 Task: Find connections with filter location Abomey-Calavi with filter topic #Hiringandpromotionwith filter profile language Potuguese with filter current company Pharmaguideline with filter school All Saints' College, Thiruvananthapuram with filter industry Beverage Manufacturing with filter service category AnimationArchitecture with filter keywords title Vice President of Operations
Action: Mouse moved to (722, 151)
Screenshot: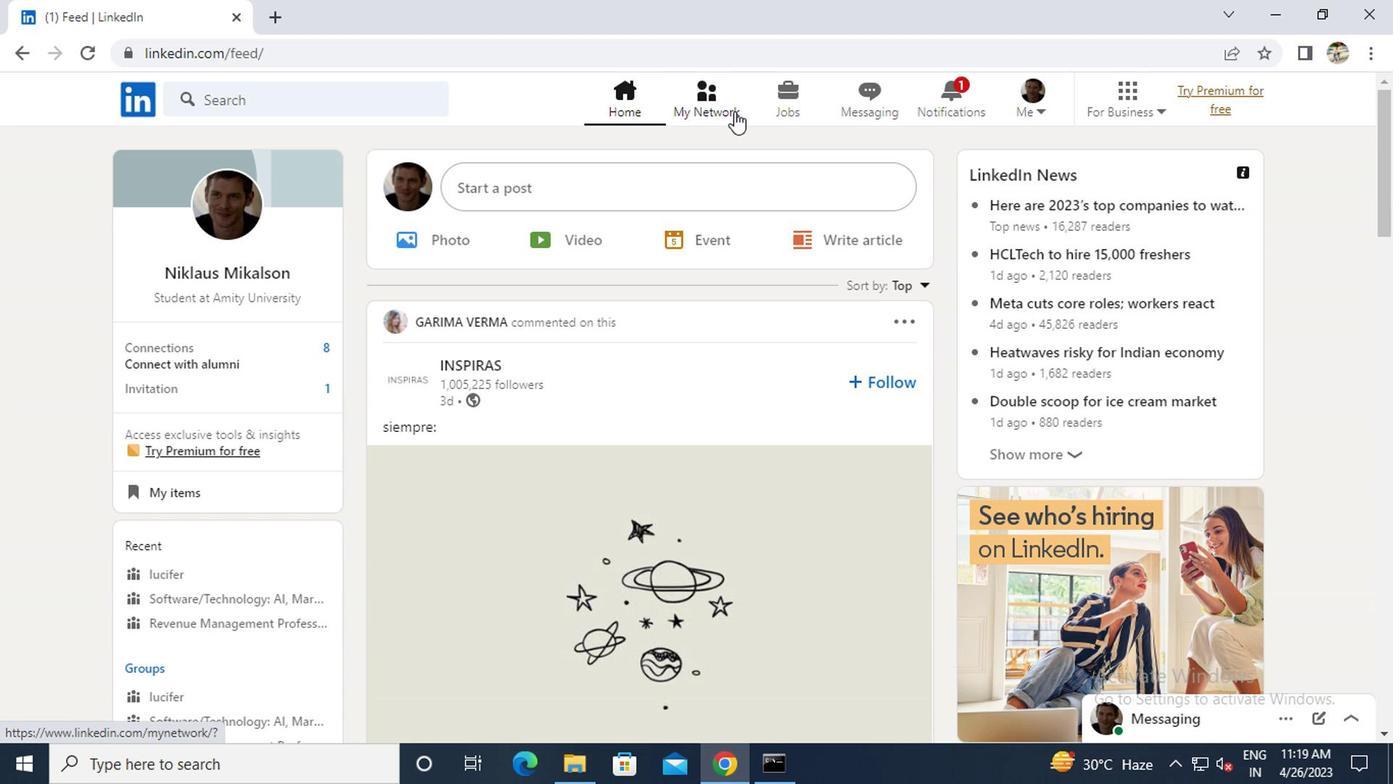 
Action: Mouse pressed left at (722, 151)
Screenshot: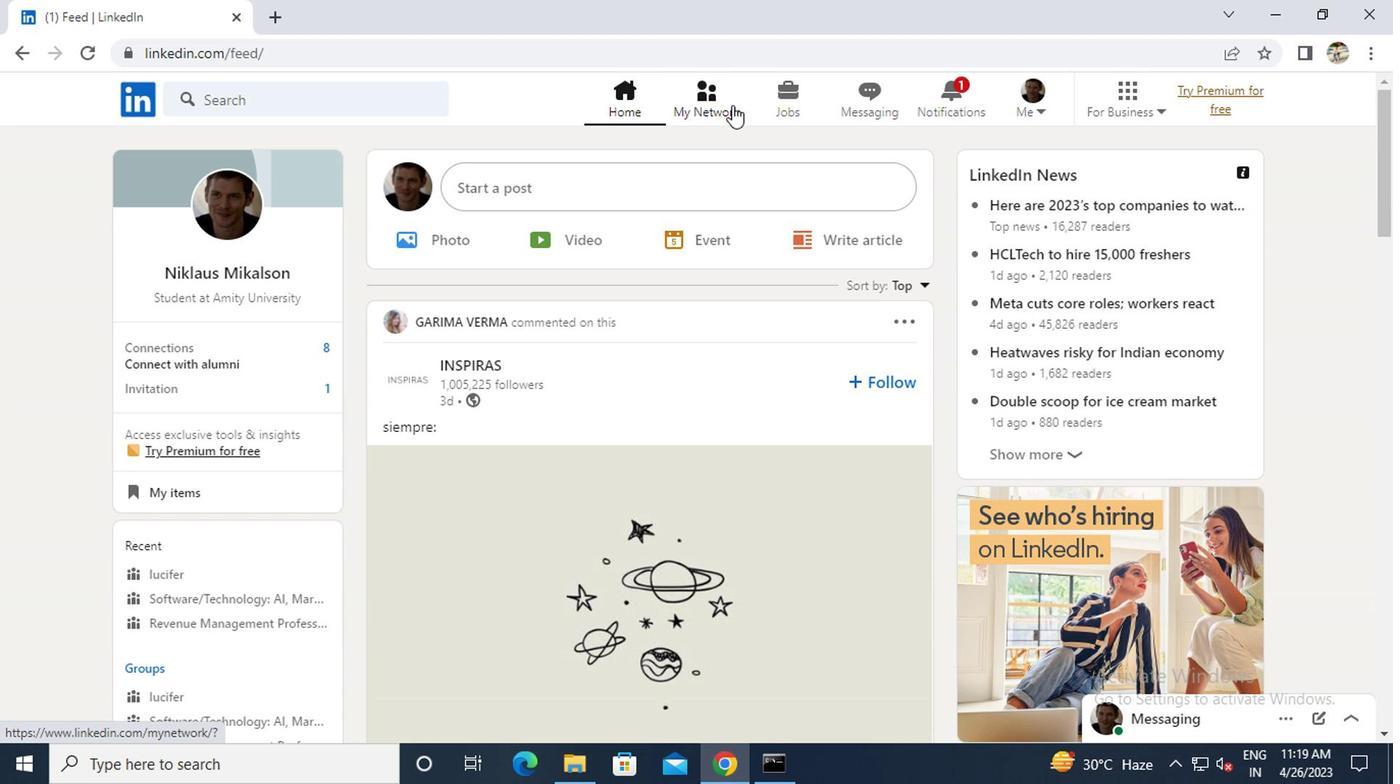 
Action: Mouse moved to (222, 250)
Screenshot: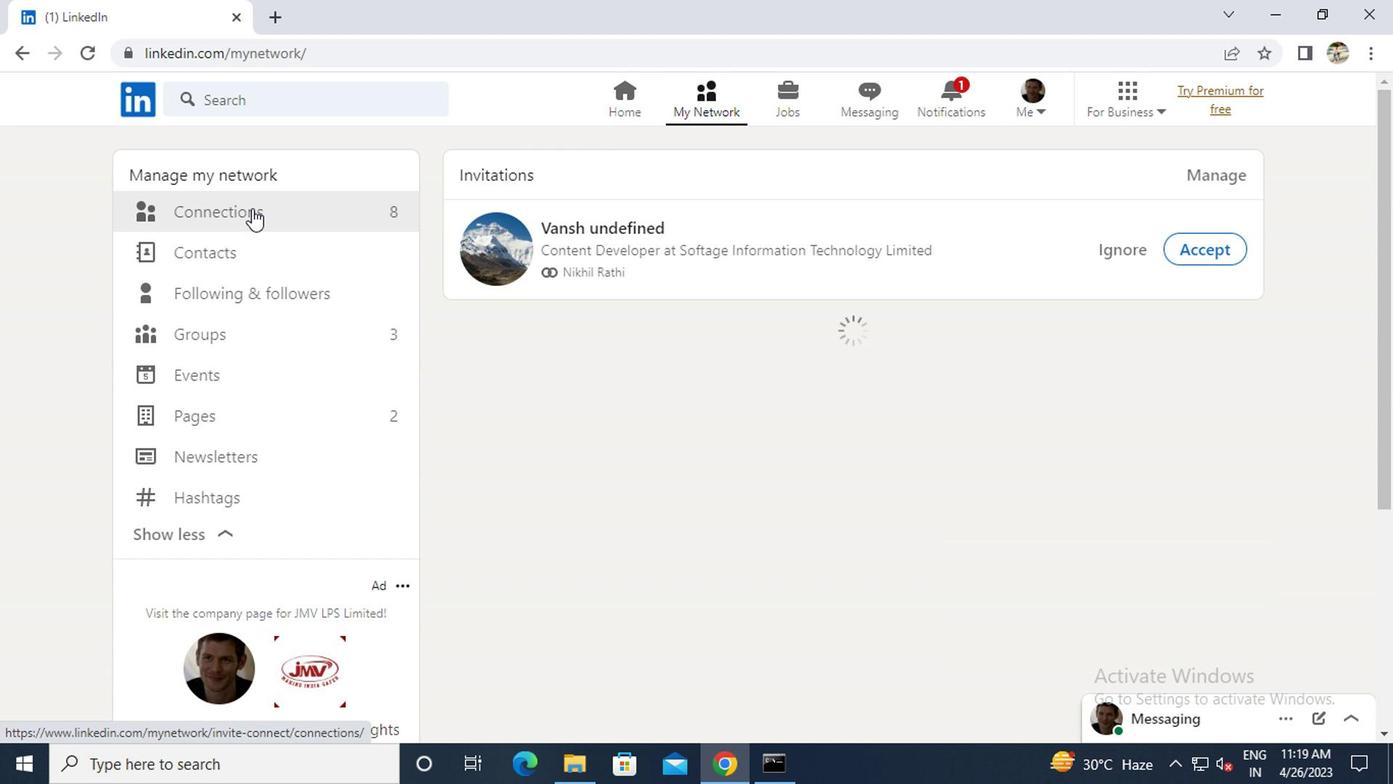 
Action: Mouse pressed left at (222, 250)
Screenshot: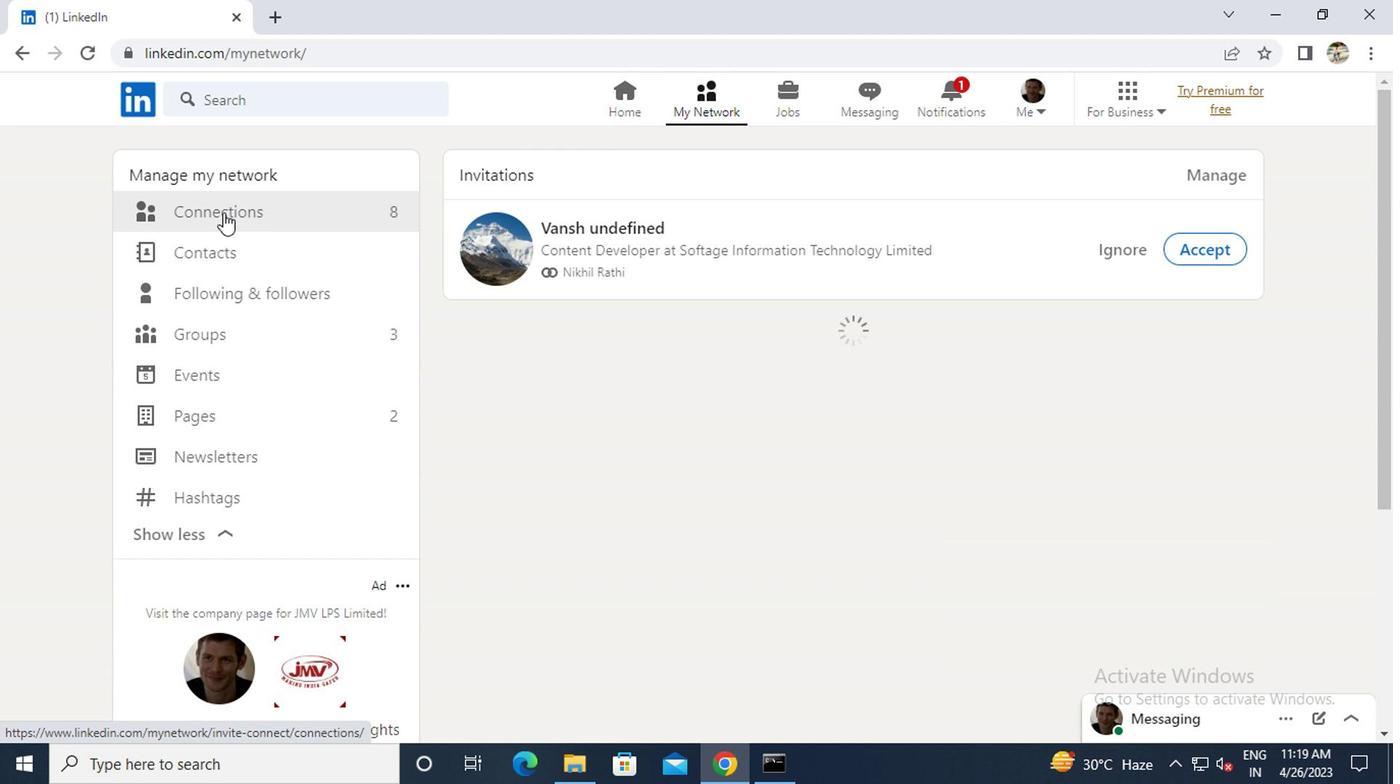 
Action: Mouse moved to (876, 252)
Screenshot: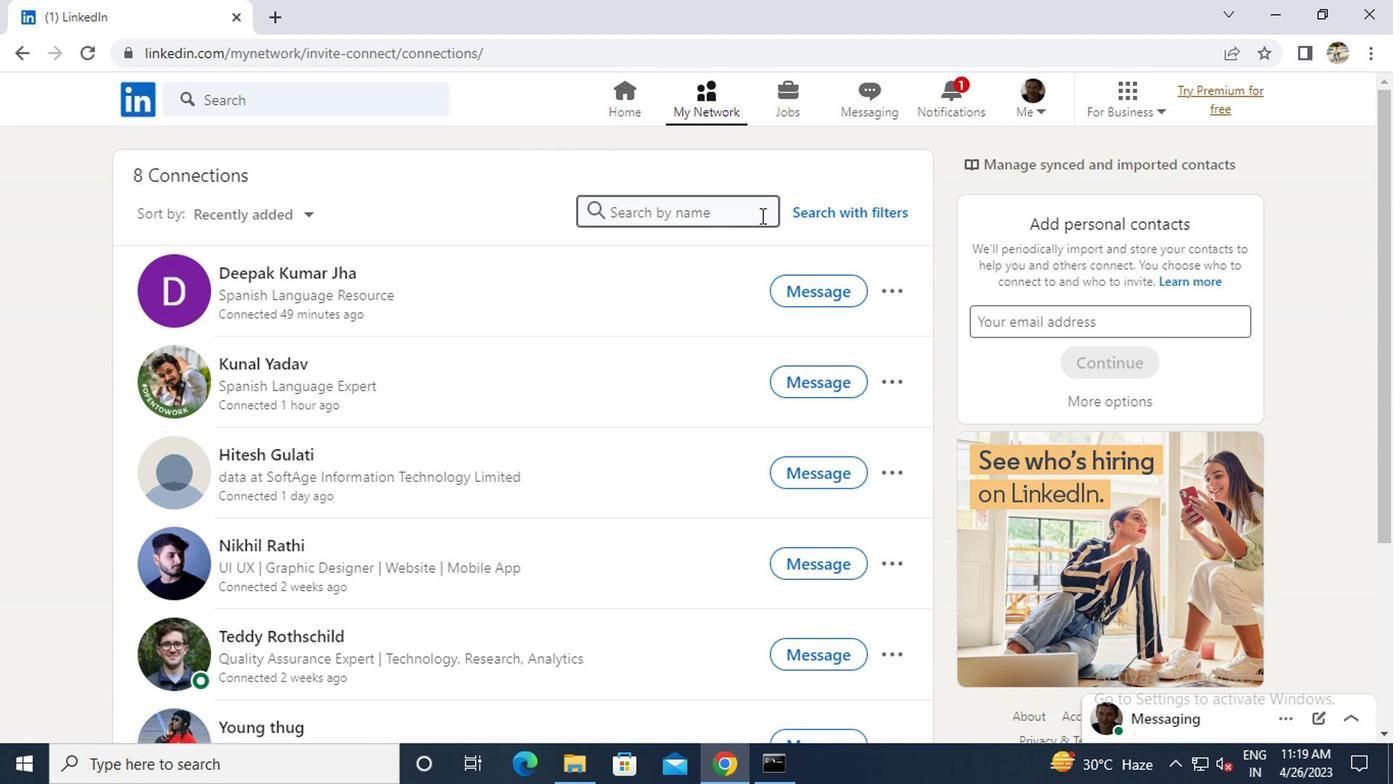 
Action: Mouse pressed left at (876, 252)
Screenshot: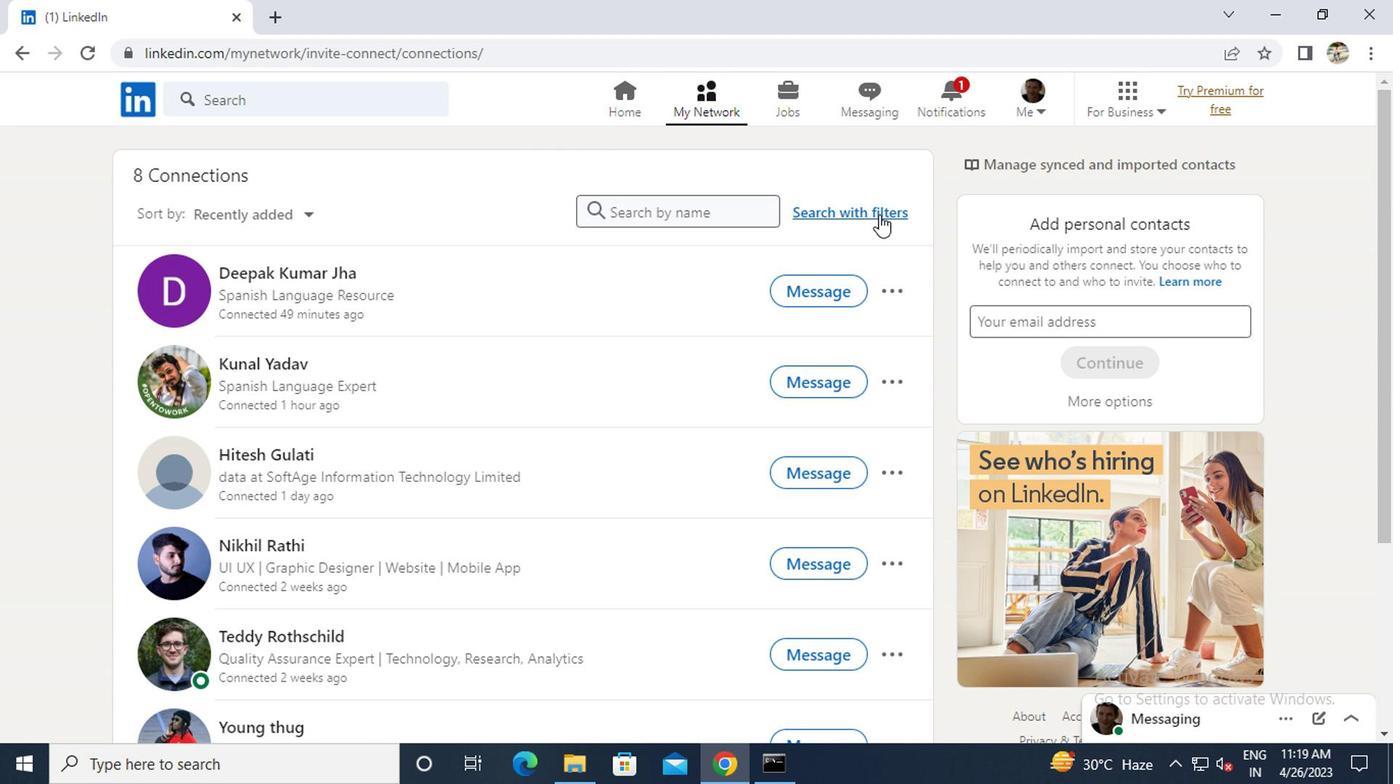 
Action: Mouse moved to (681, 194)
Screenshot: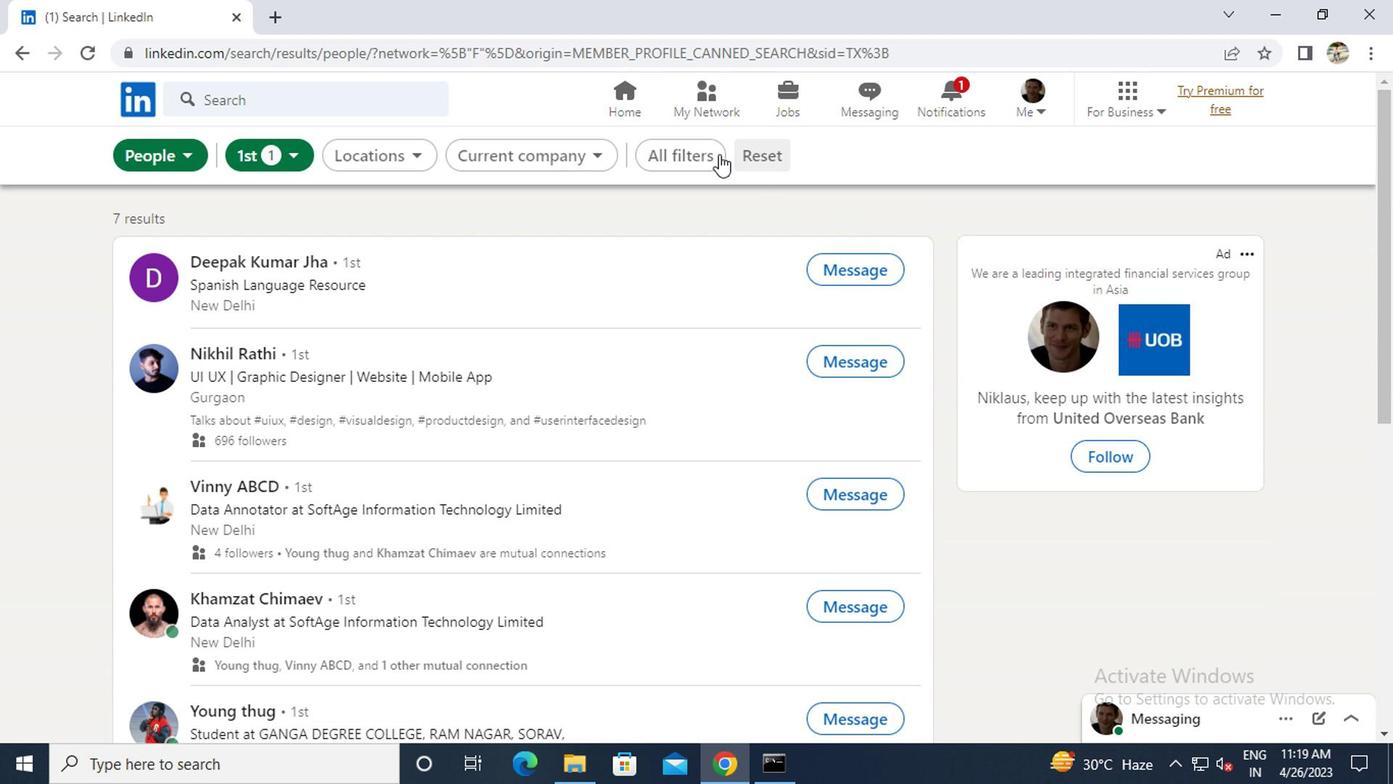 
Action: Mouse pressed left at (681, 194)
Screenshot: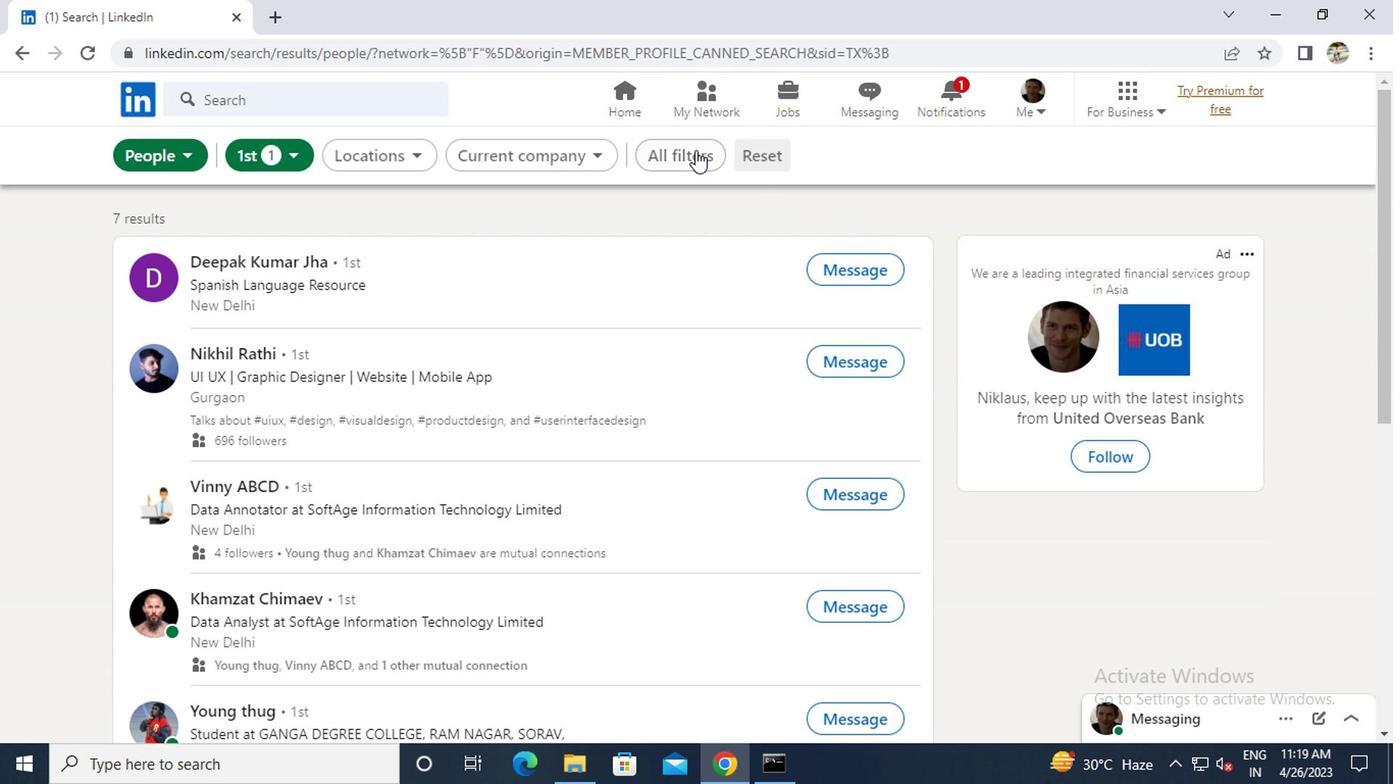 
Action: Mouse moved to (924, 447)
Screenshot: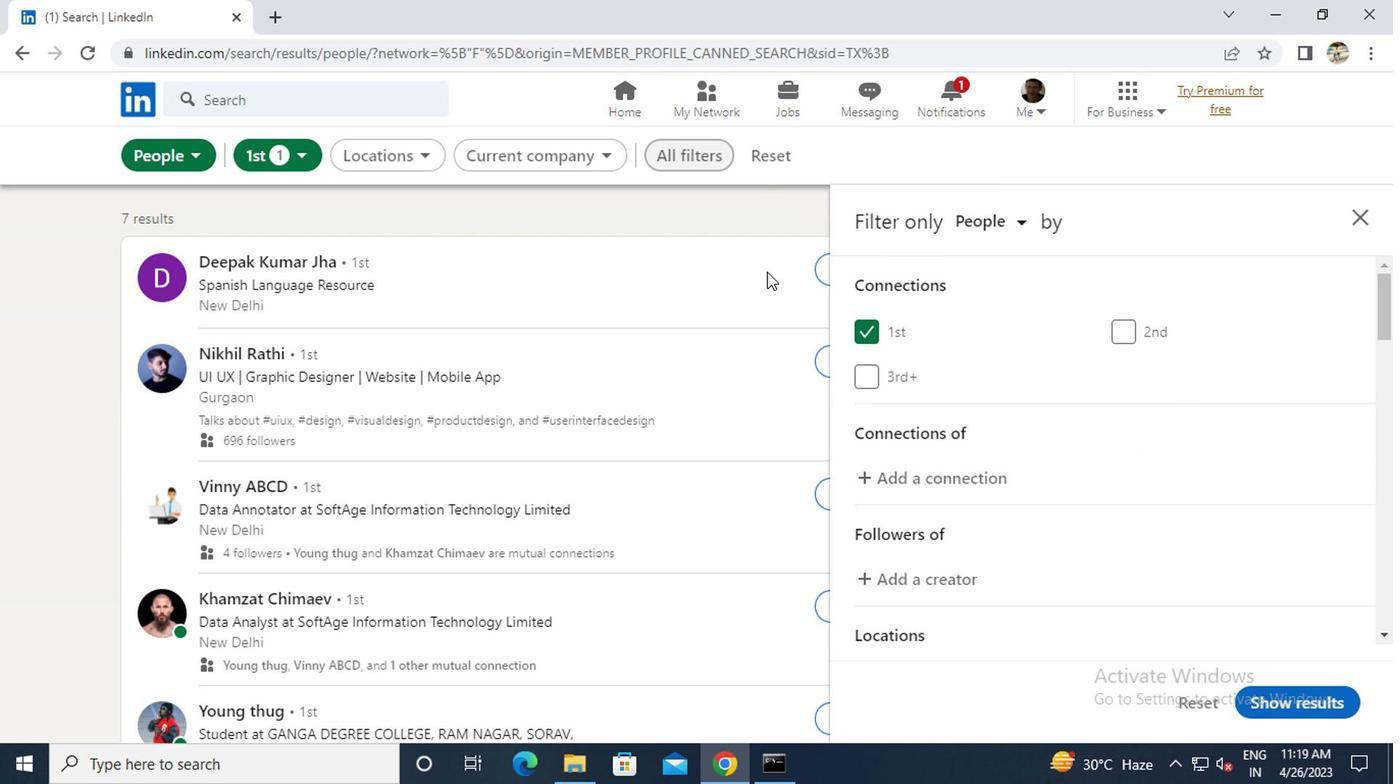 
Action: Mouse scrolled (924, 446) with delta (0, 0)
Screenshot: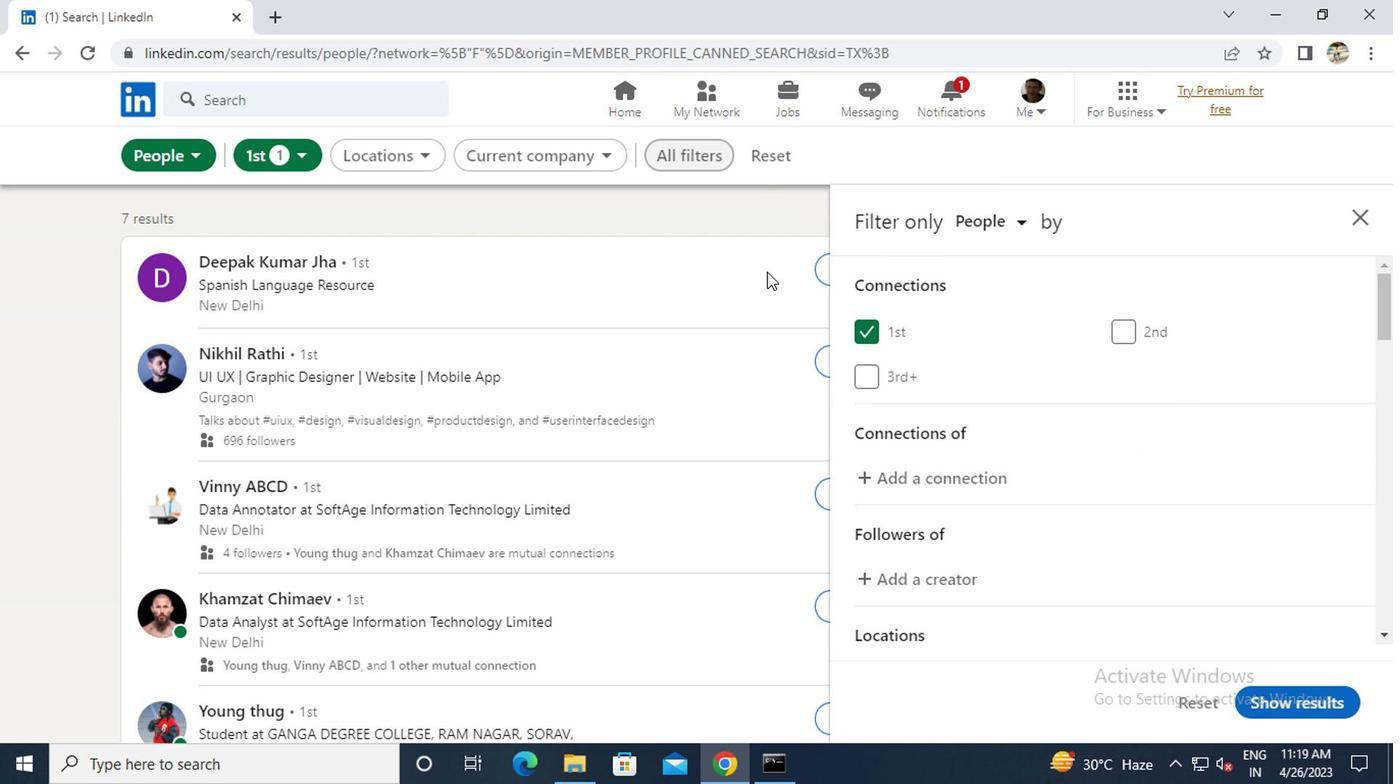
Action: Mouse scrolled (924, 446) with delta (0, 0)
Screenshot: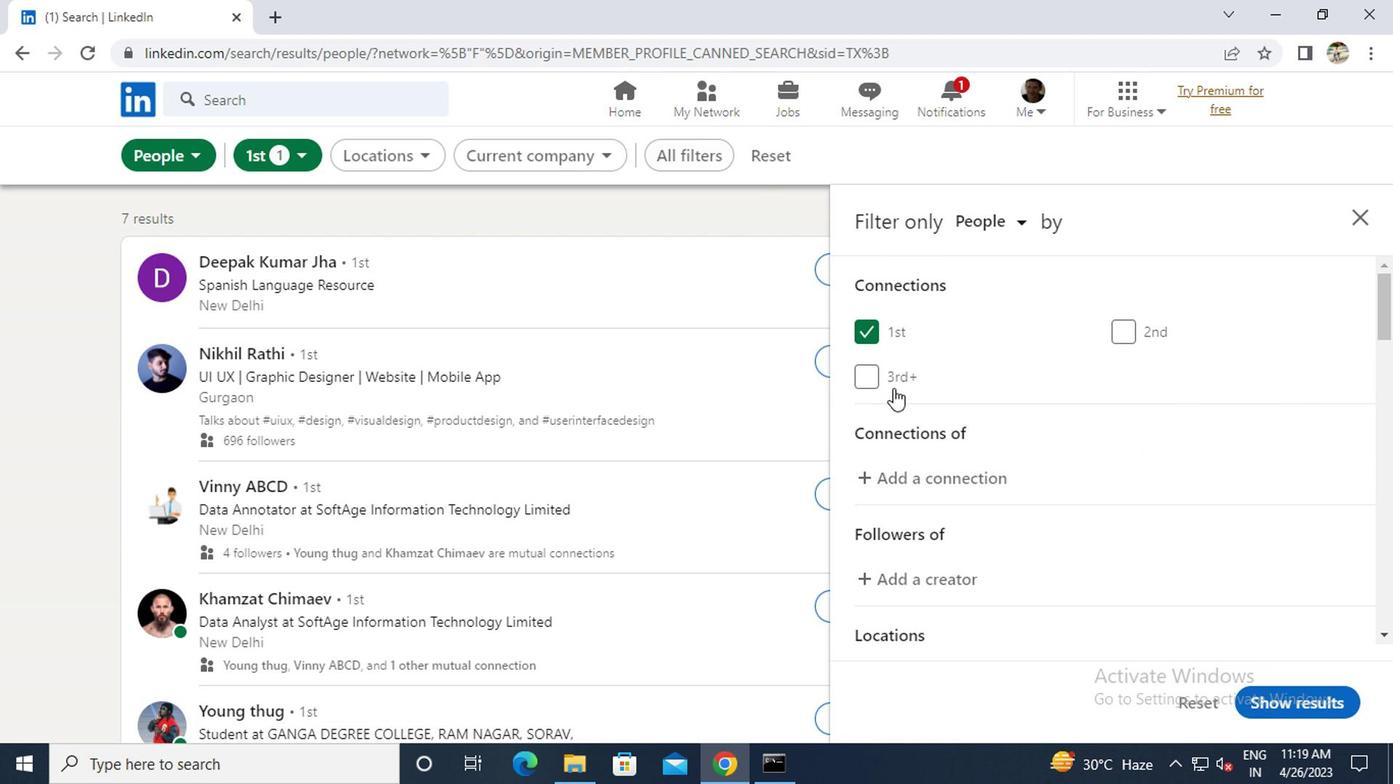 
Action: Mouse moved to (1138, 564)
Screenshot: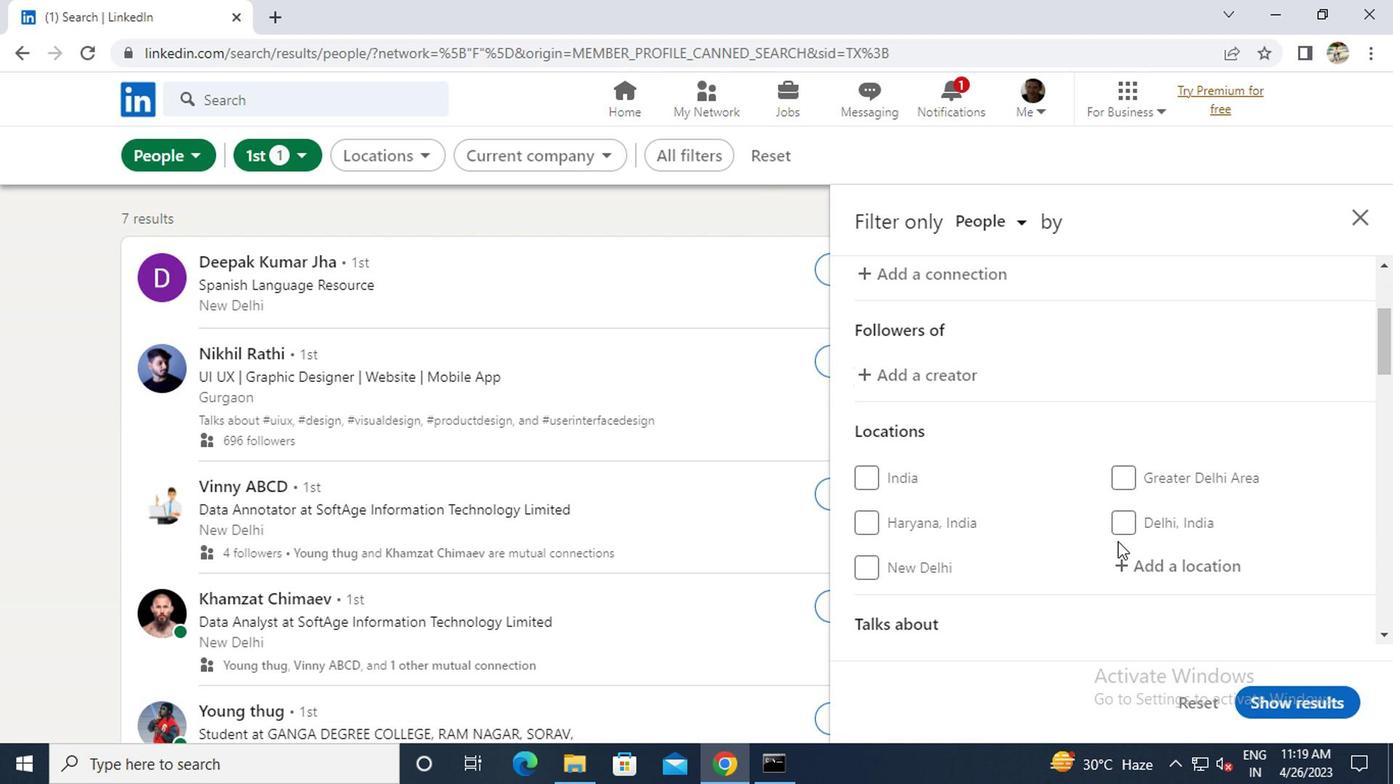 
Action: Mouse pressed left at (1138, 564)
Screenshot: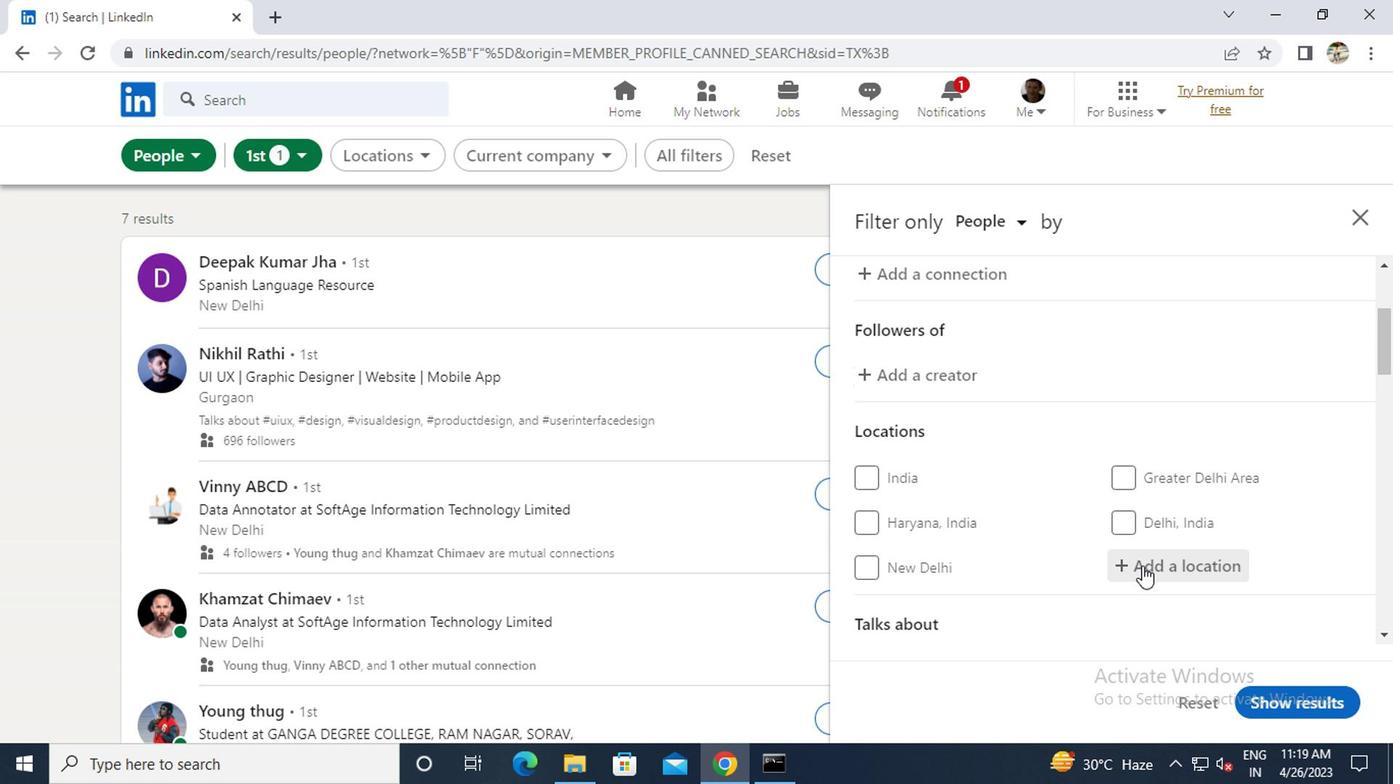 
Action: Key pressed <Key.caps_lock>a<Key.caps_lock>bomey-calavi
Screenshot: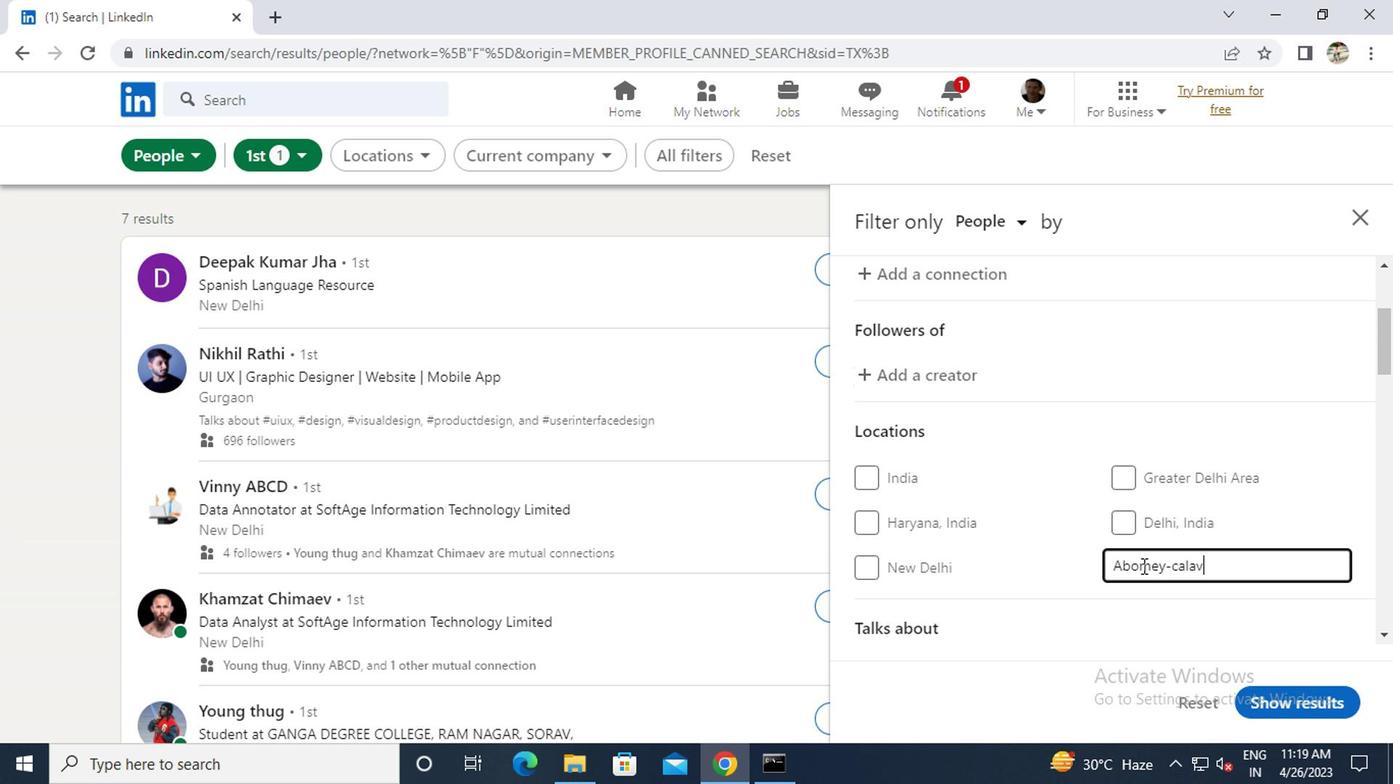 
Action: Mouse scrolled (1138, 563) with delta (0, 0)
Screenshot: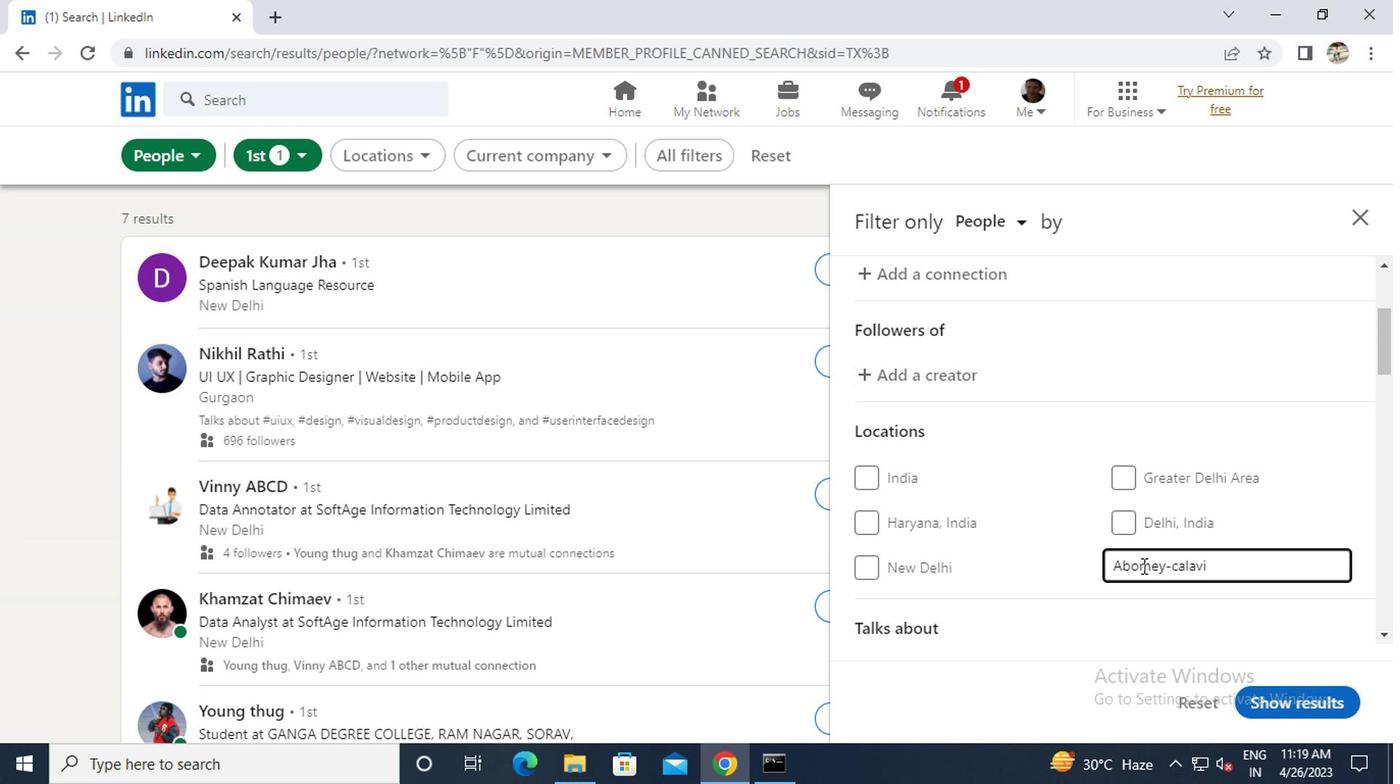 
Action: Mouse scrolled (1138, 563) with delta (0, 0)
Screenshot: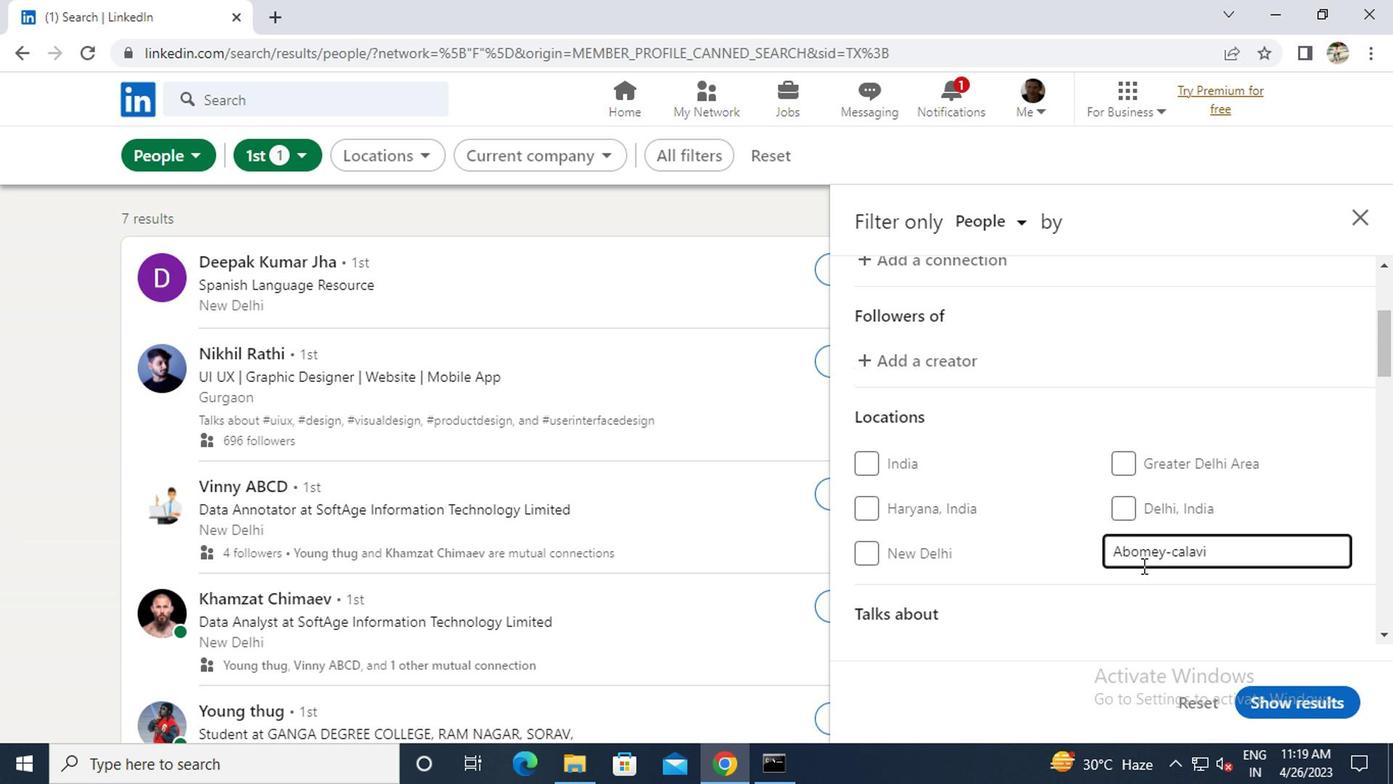 
Action: Mouse pressed left at (1138, 564)
Screenshot: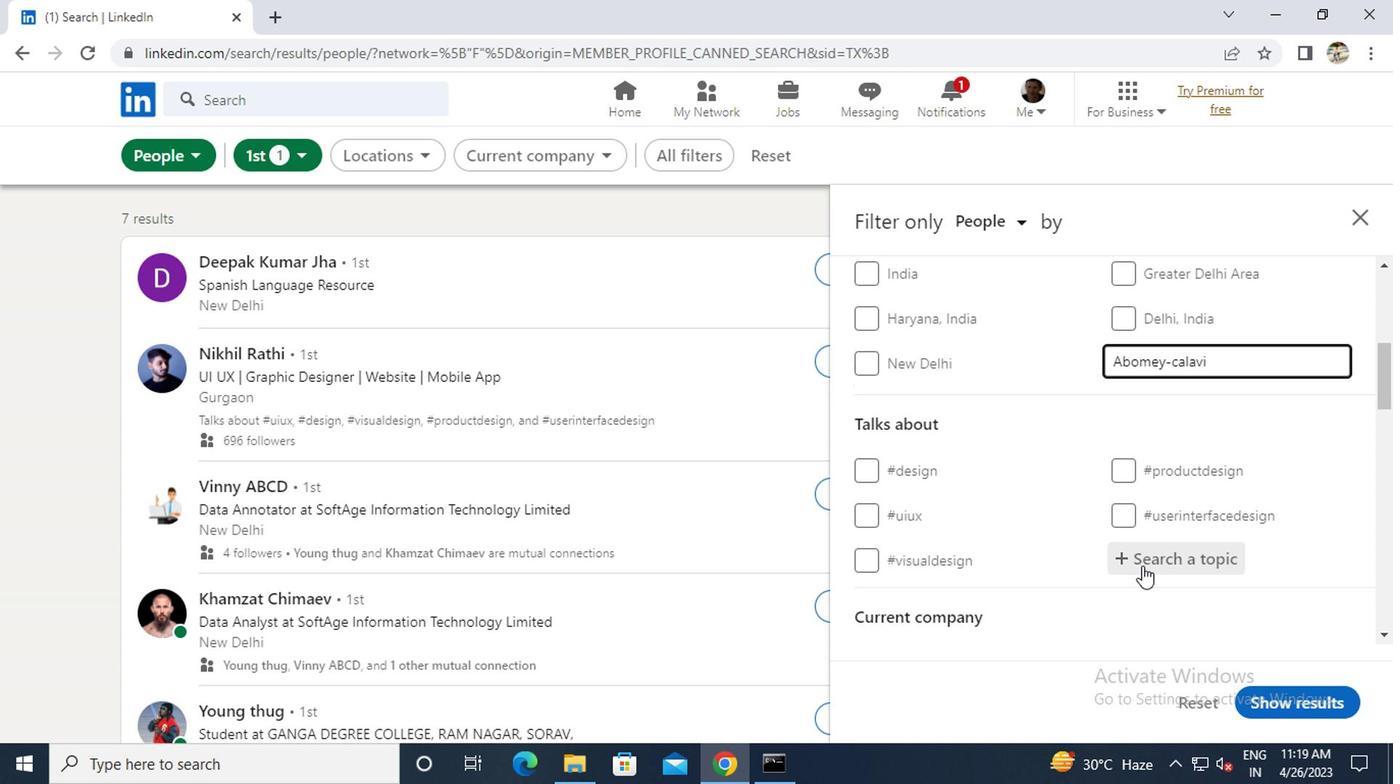 
Action: Key pressed <Key.shift>#<Key.caps_lock>H<Key.caps_lock>IRINGANDPROMOTION
Screenshot: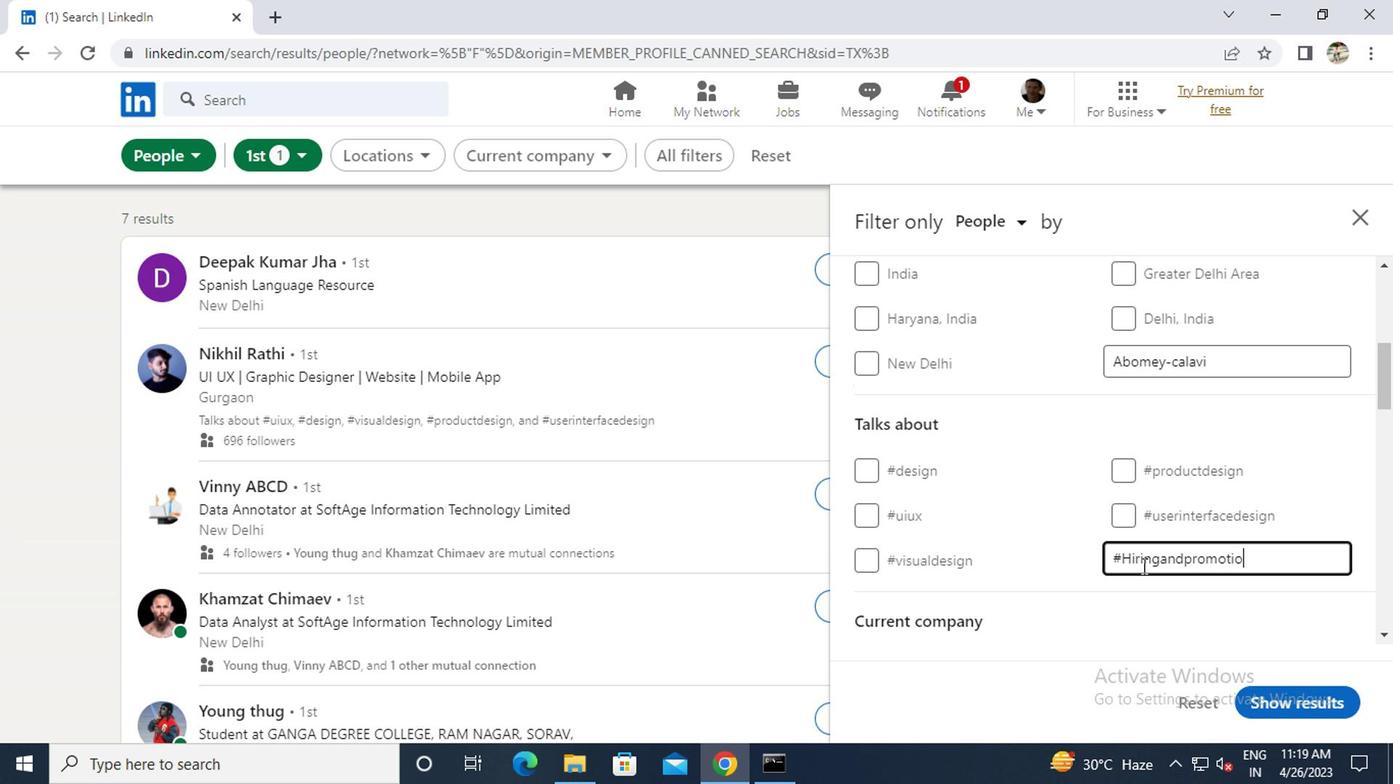 
Action: Mouse scrolled (1138, 563) with delta (0, 0)
Screenshot: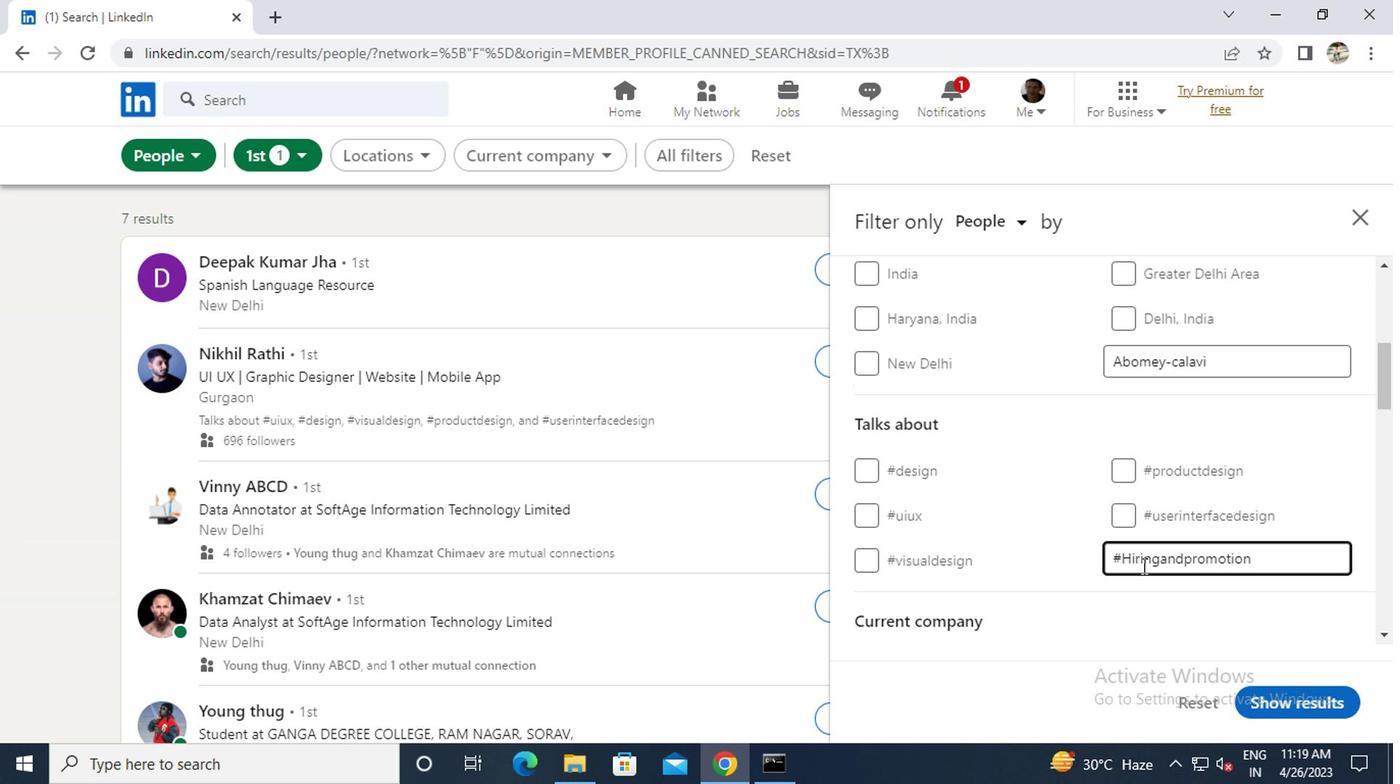 
Action: Mouse scrolled (1138, 563) with delta (0, 0)
Screenshot: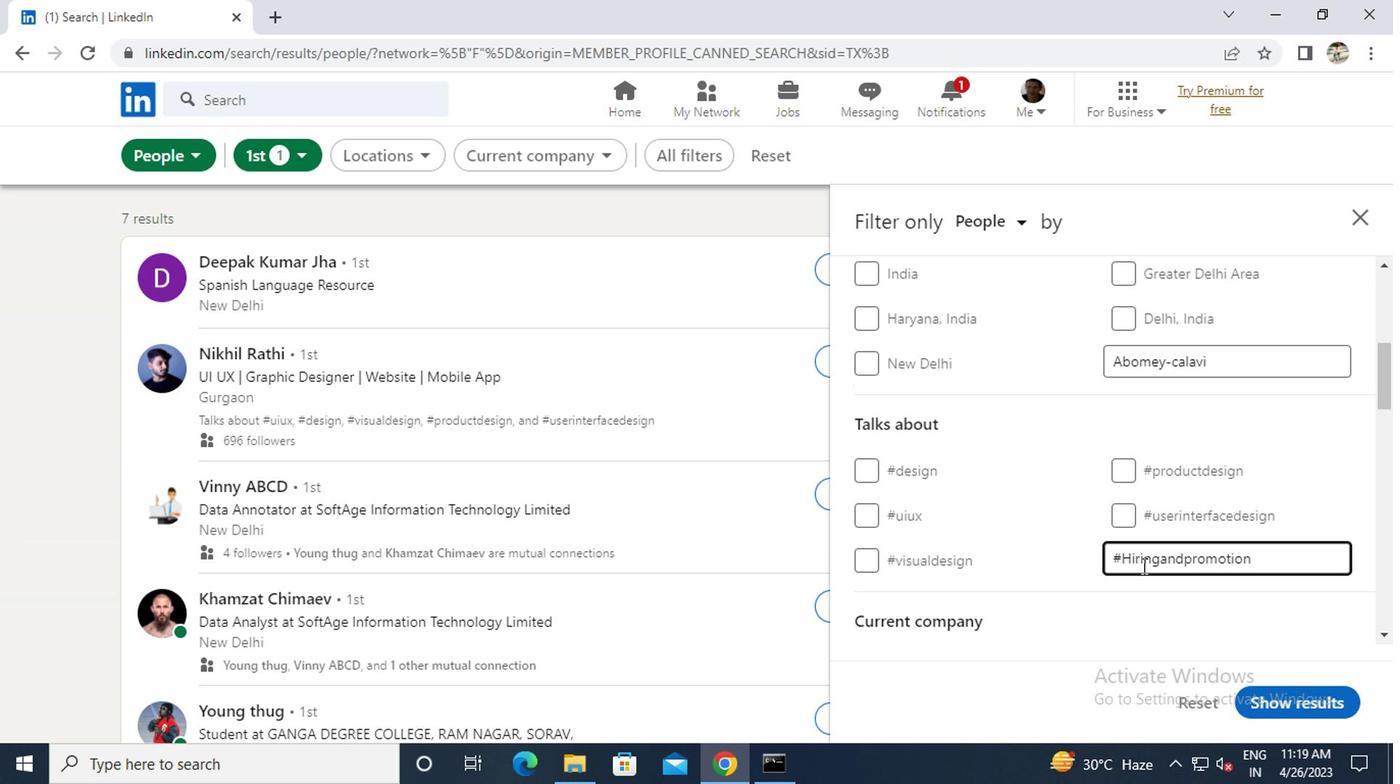 
Action: Mouse moved to (958, 532)
Screenshot: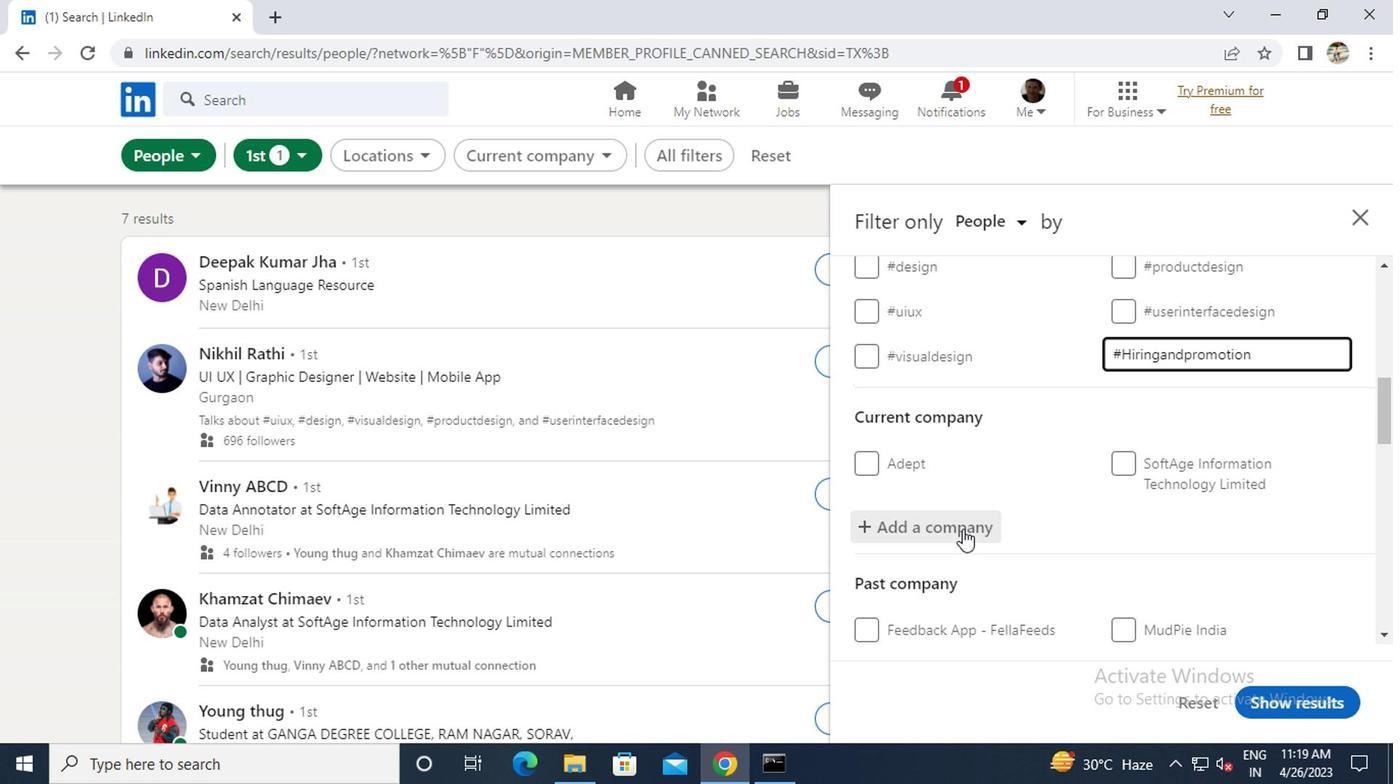 
Action: Mouse pressed left at (958, 532)
Screenshot: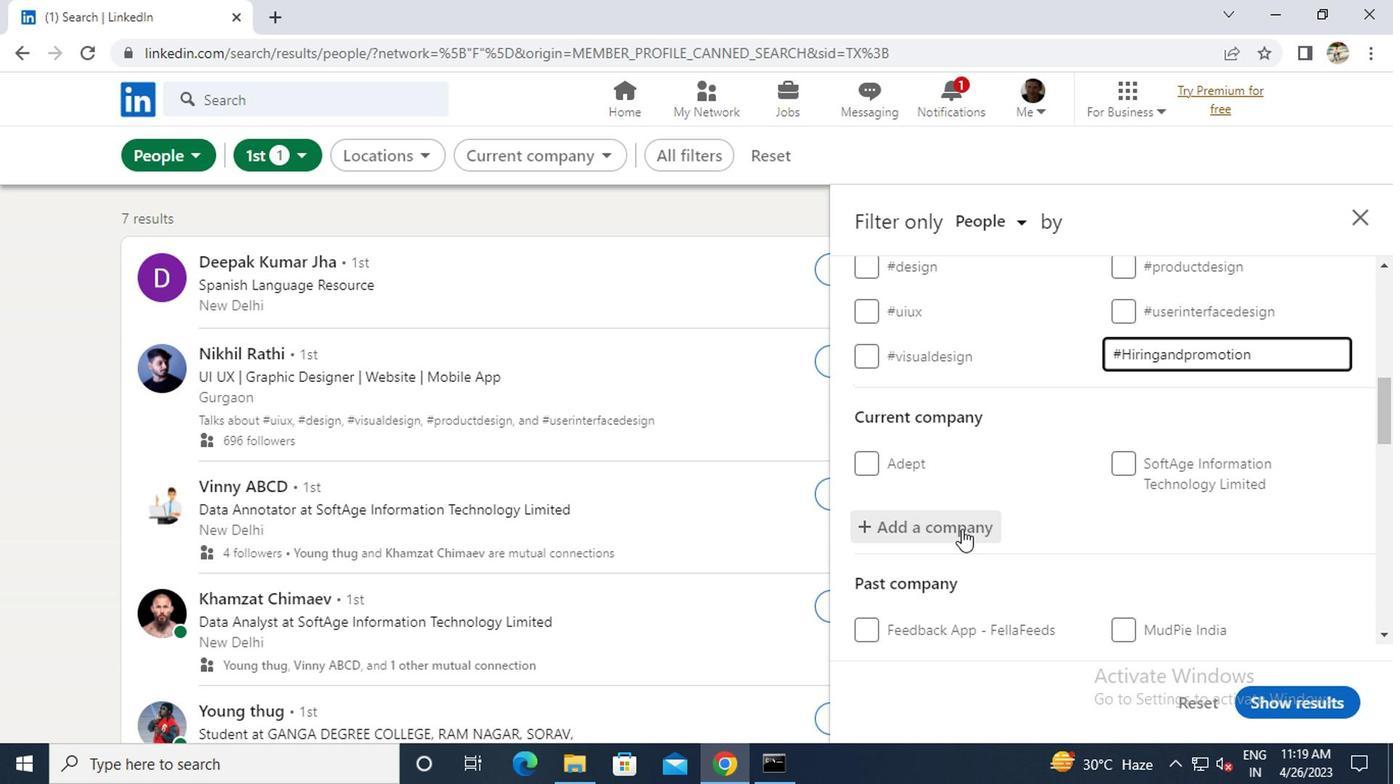 
Action: Key pressed <Key.caps_lock>P<Key.caps_lock>HARMAGUIDELONE<Key.backspace><Key.backspace><Key.backspace>INE<Key.enter>
Screenshot: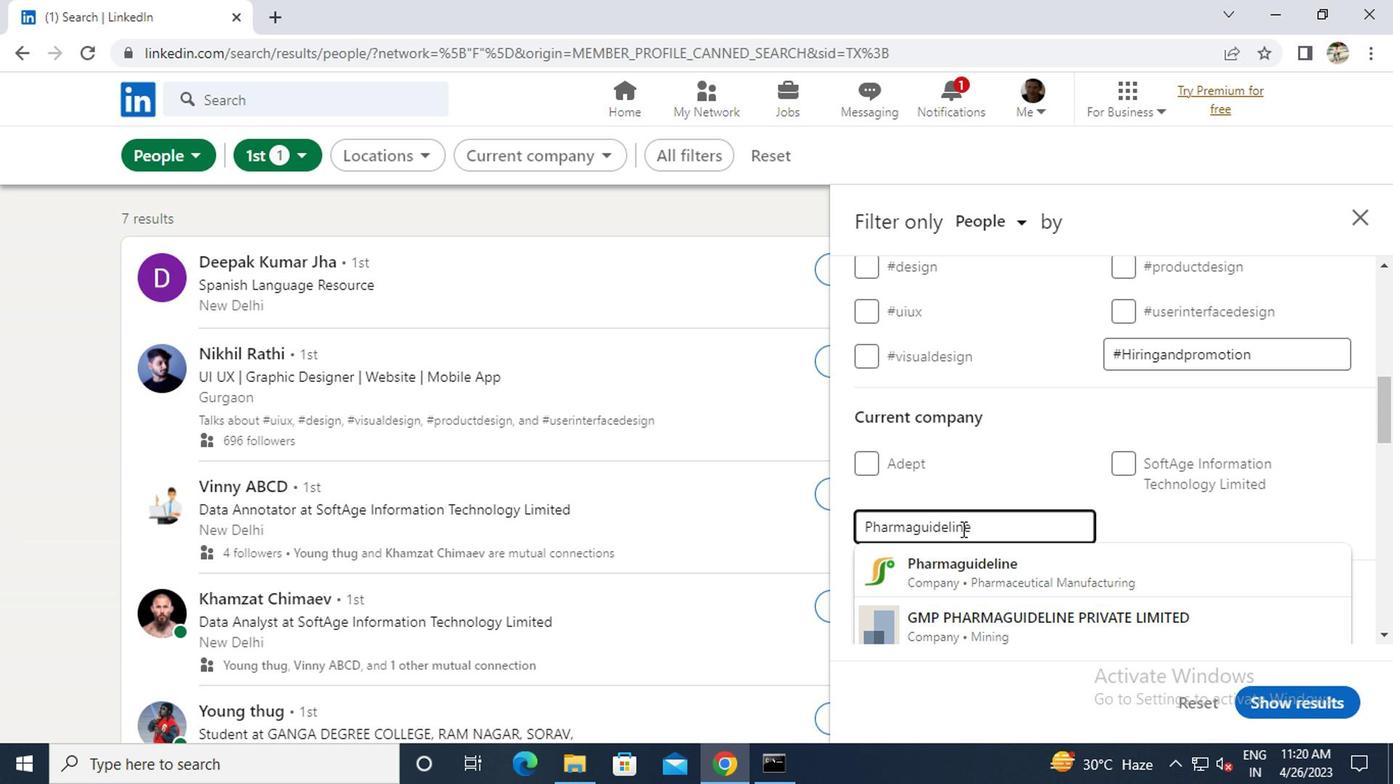 
Action: Mouse scrolled (958, 530) with delta (0, -1)
Screenshot: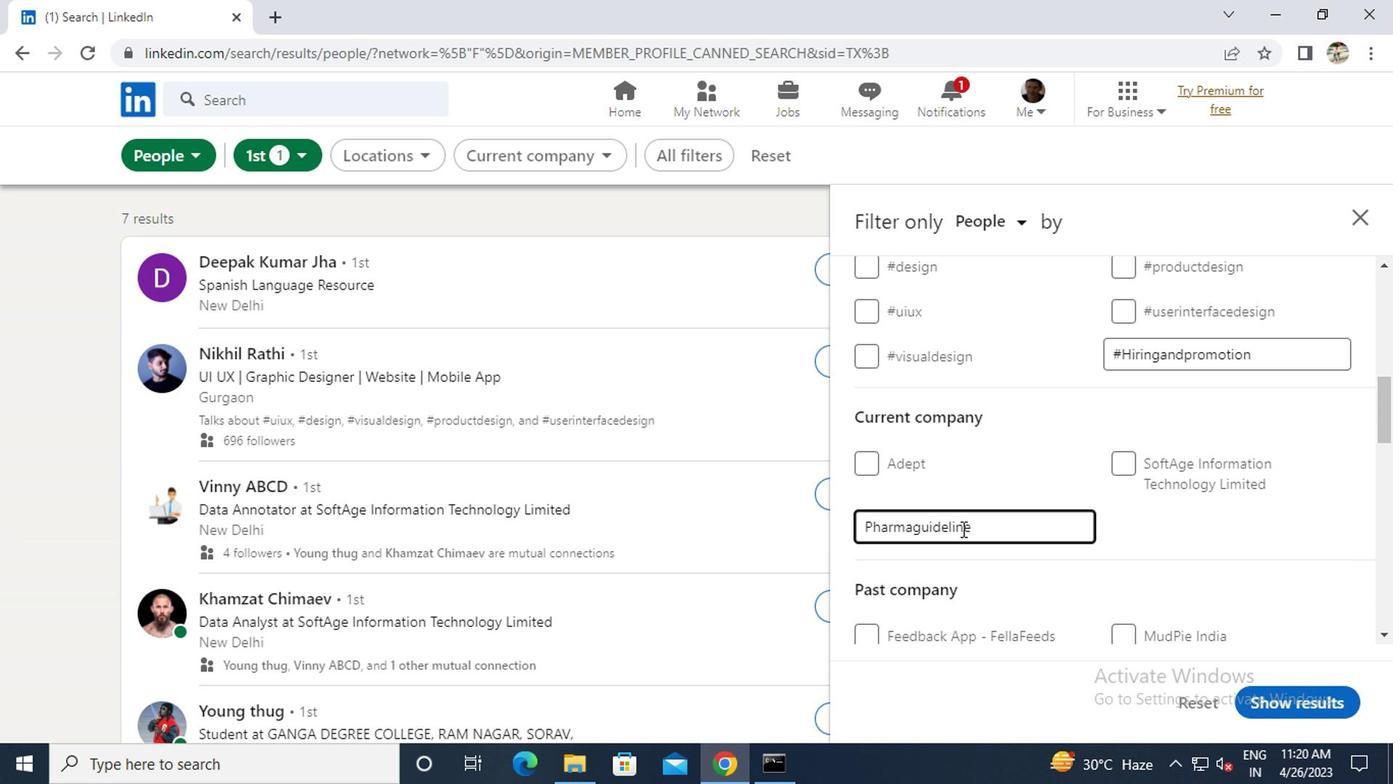 
Action: Mouse scrolled (958, 530) with delta (0, -1)
Screenshot: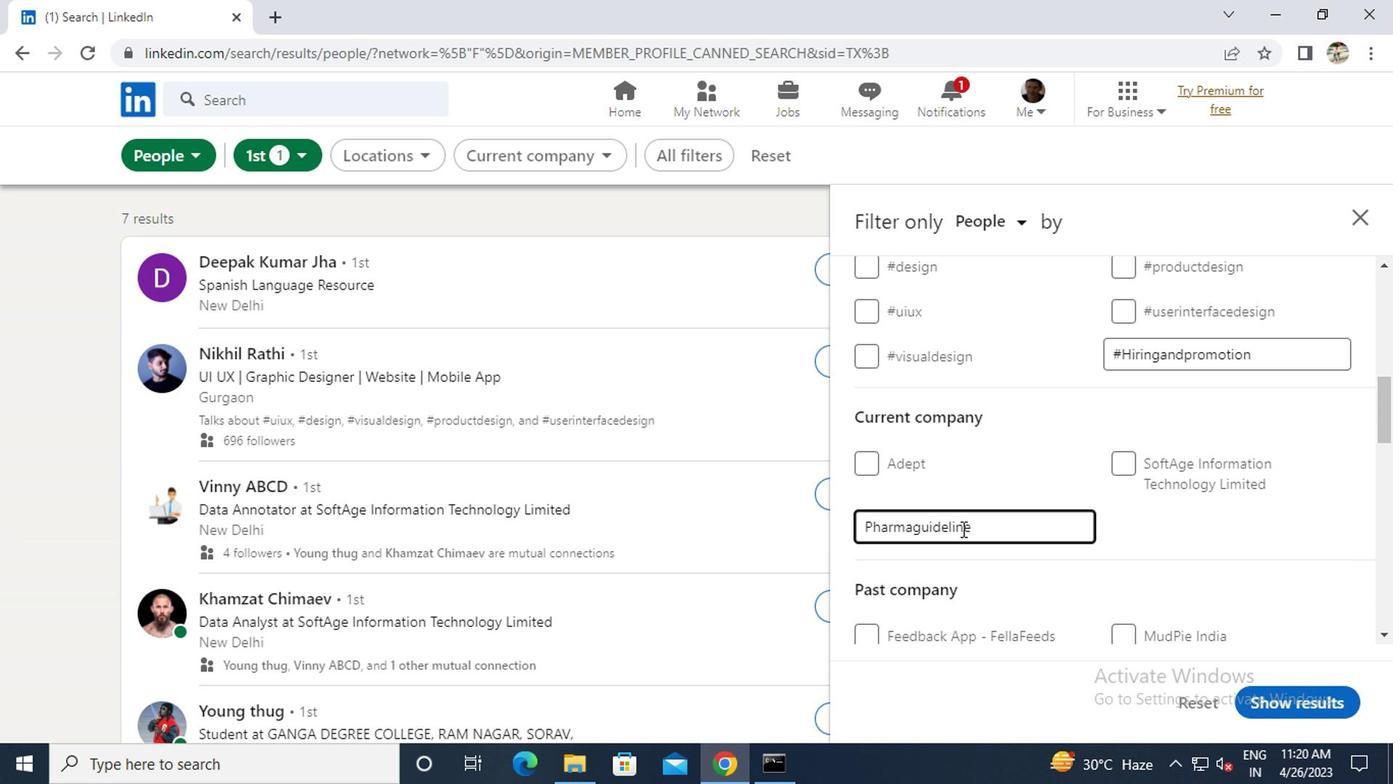 
Action: Mouse scrolled (958, 530) with delta (0, -1)
Screenshot: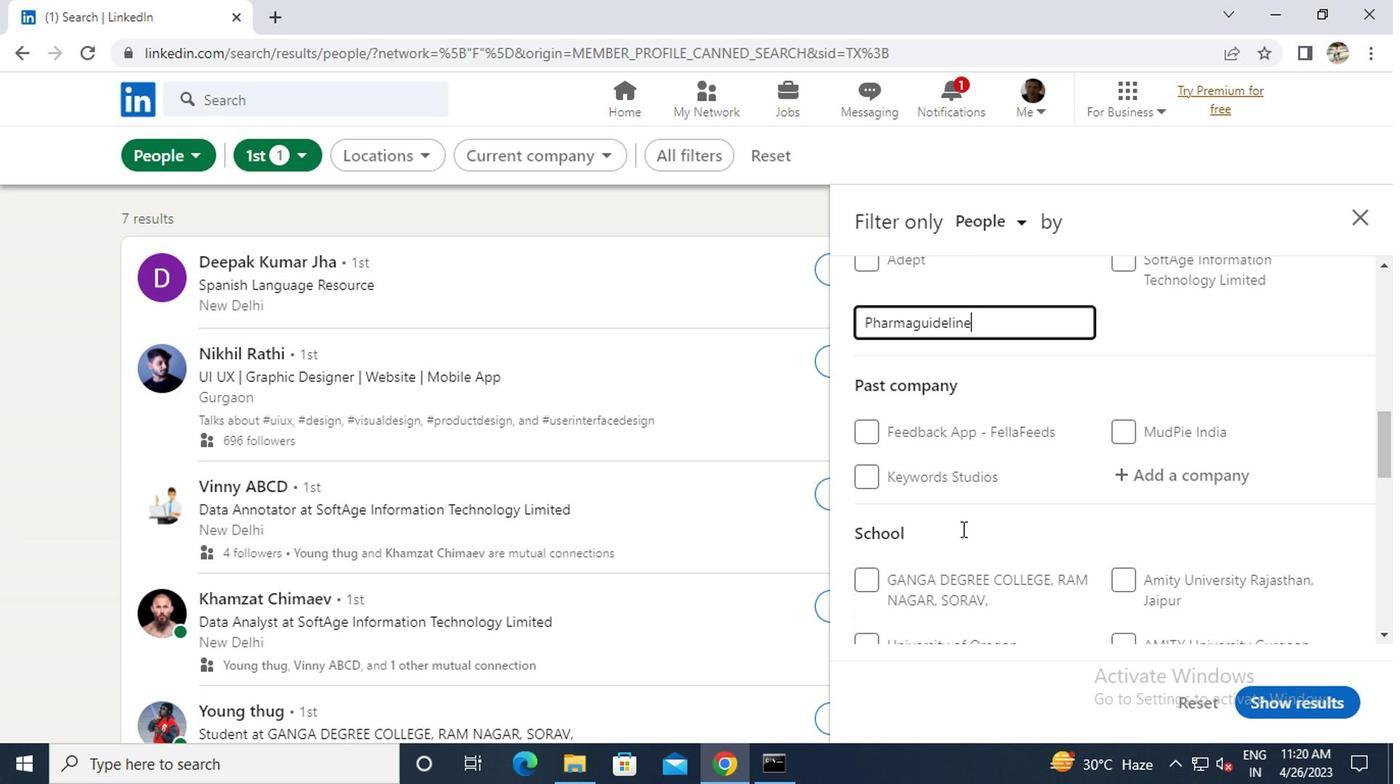 
Action: Mouse moved to (919, 580)
Screenshot: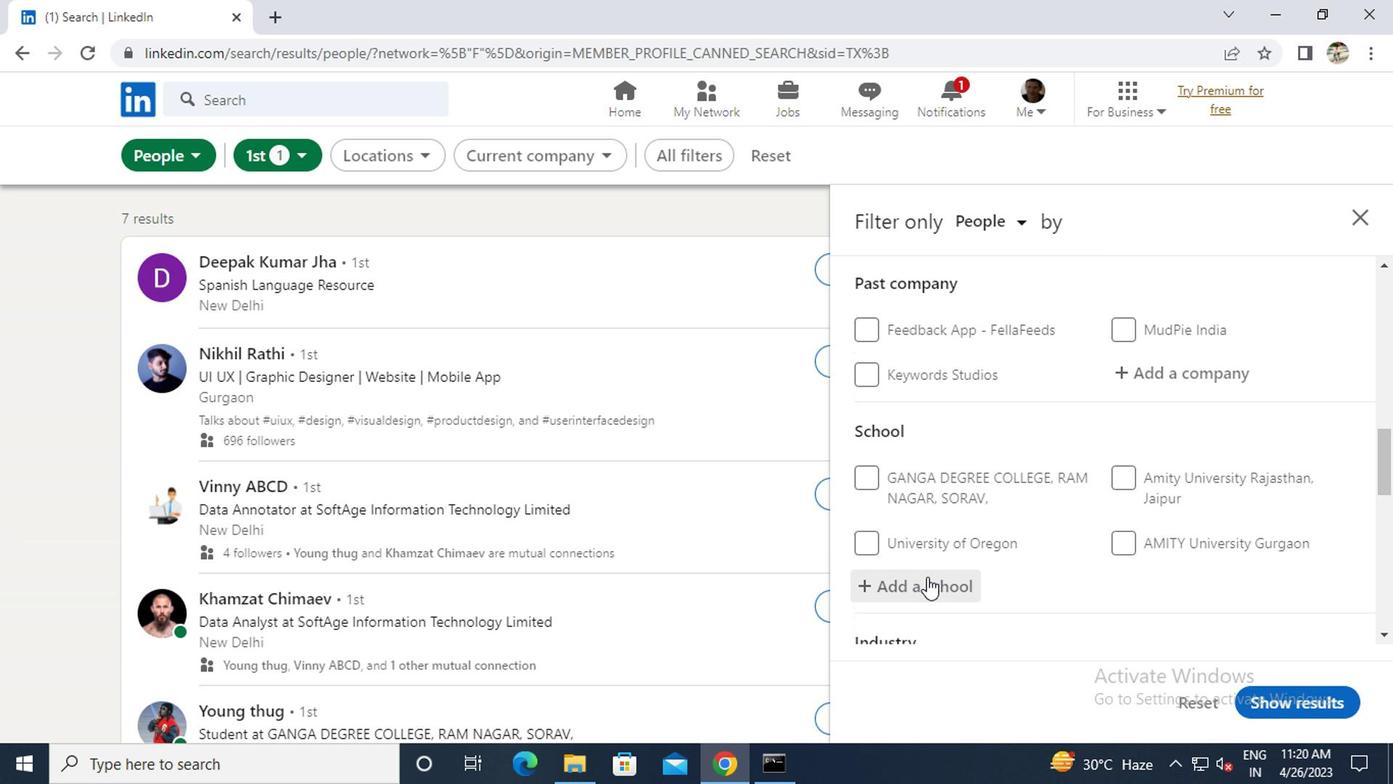 
Action: Mouse pressed left at (919, 580)
Screenshot: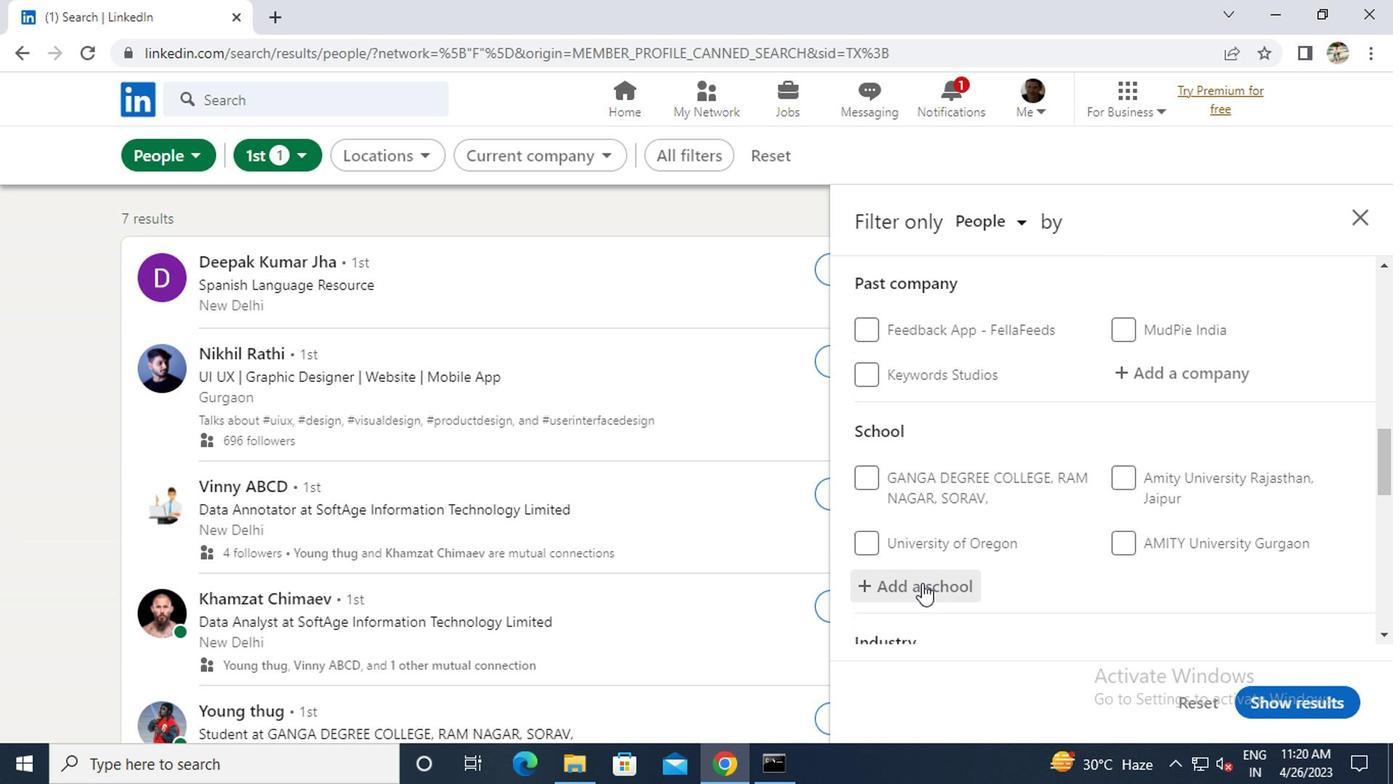
Action: Key pressed <Key.caps_lock>A<Key.caps_lock>LL<Key.space>S<Key.backspace><Key.caps_lock>S<Key.caps_lock>AINT'S<Key.space><Key.caps_lock>C<Key.caps_lock>OLLEGE,<Key.space><Key.caps_lock>T<Key.caps_lock>HIRUVANATHAPURAM<Key.enter>
Screenshot: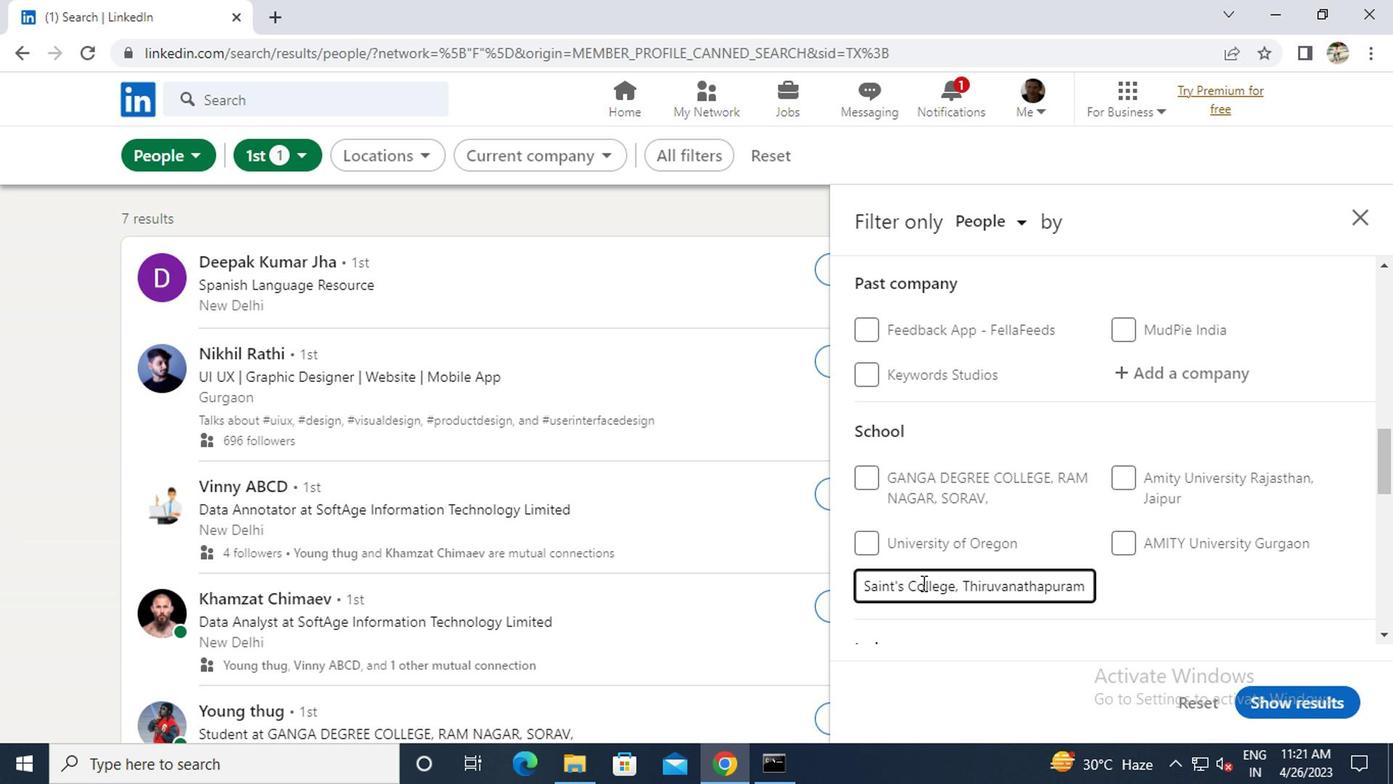 
Action: Mouse moved to (918, 572)
Screenshot: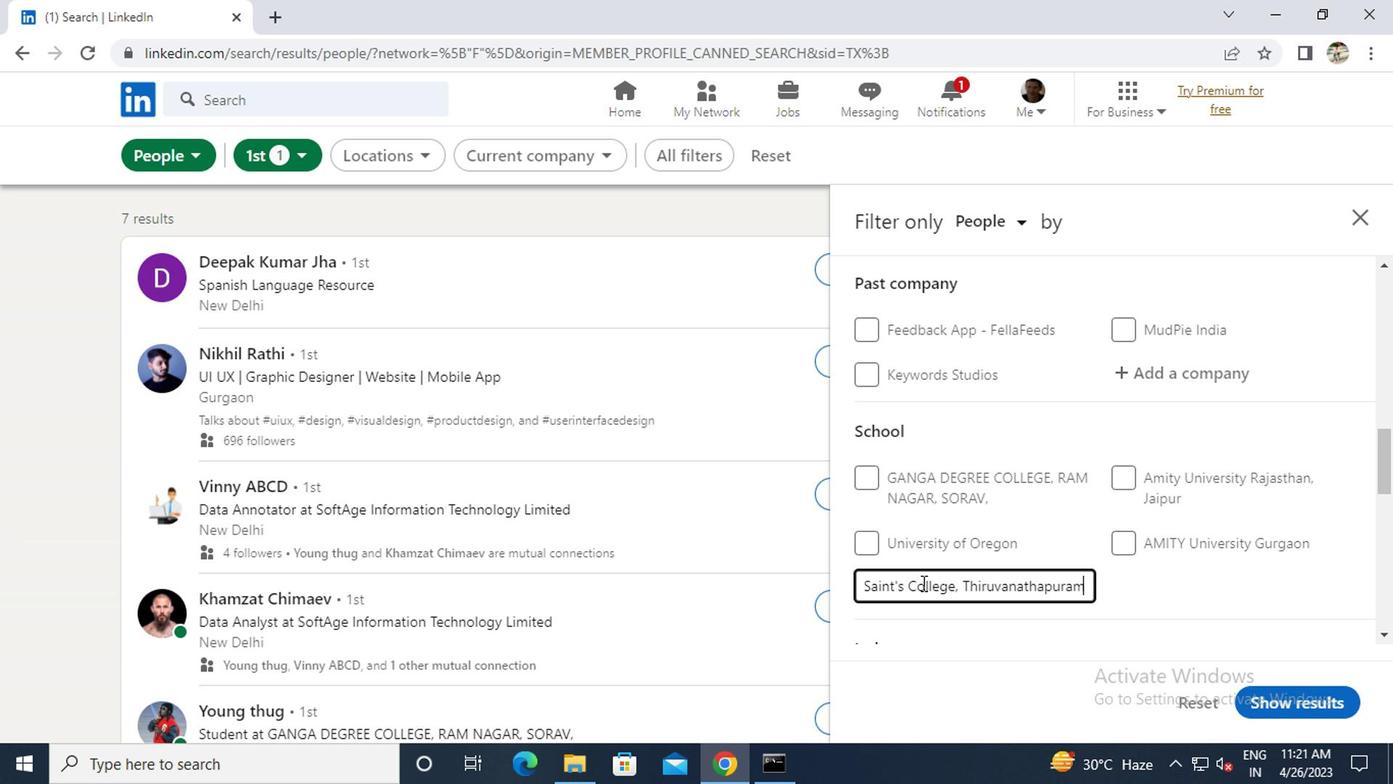 
Action: Mouse scrolled (918, 571) with delta (0, -1)
Screenshot: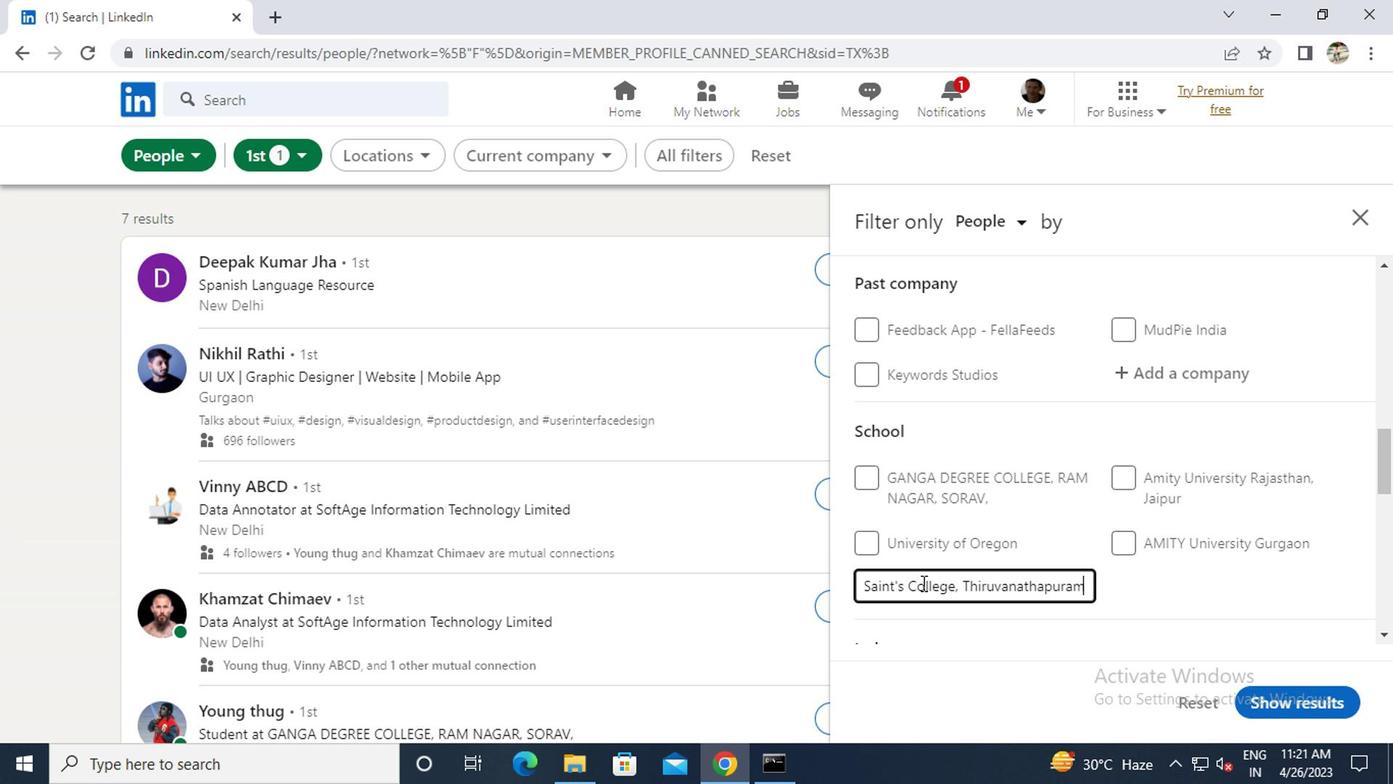 
Action: Mouse scrolled (918, 571) with delta (0, -1)
Screenshot: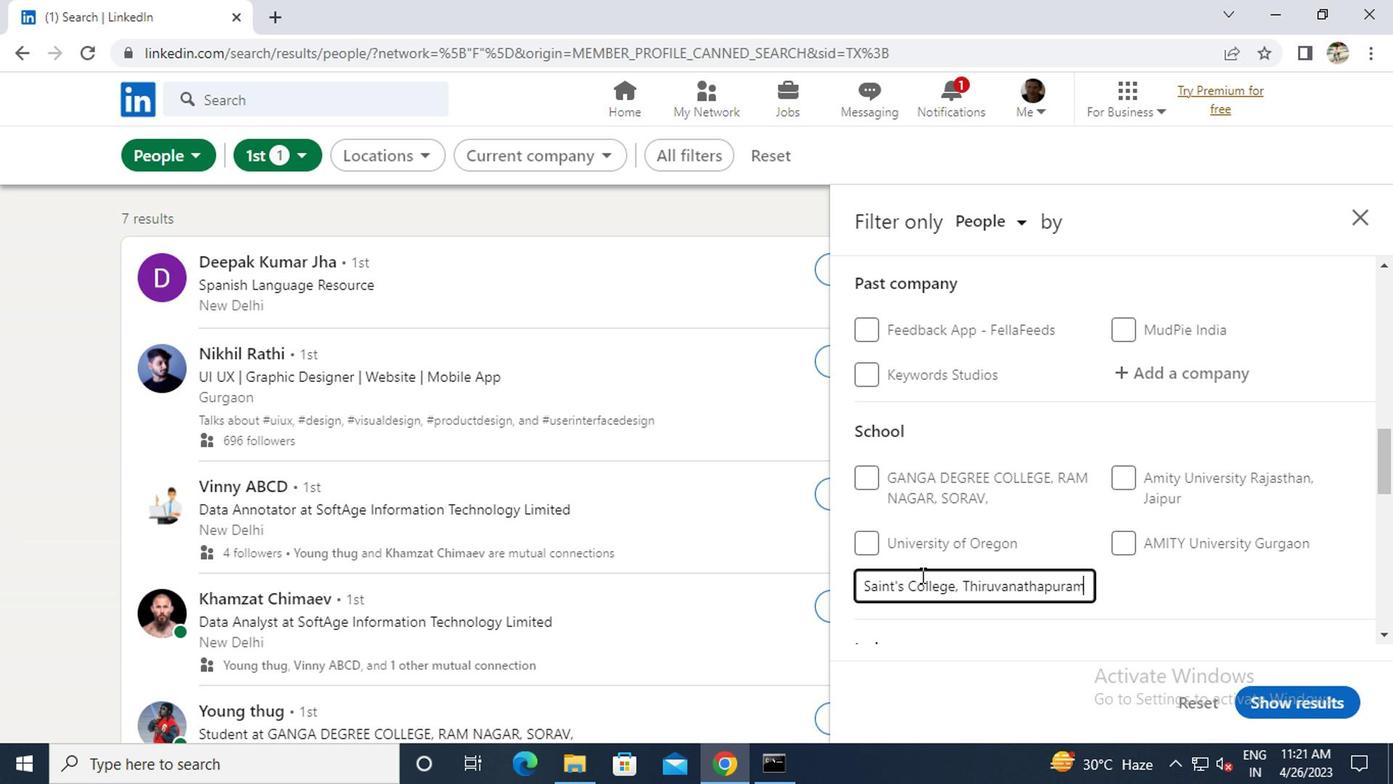 
Action: Mouse scrolled (918, 571) with delta (0, -1)
Screenshot: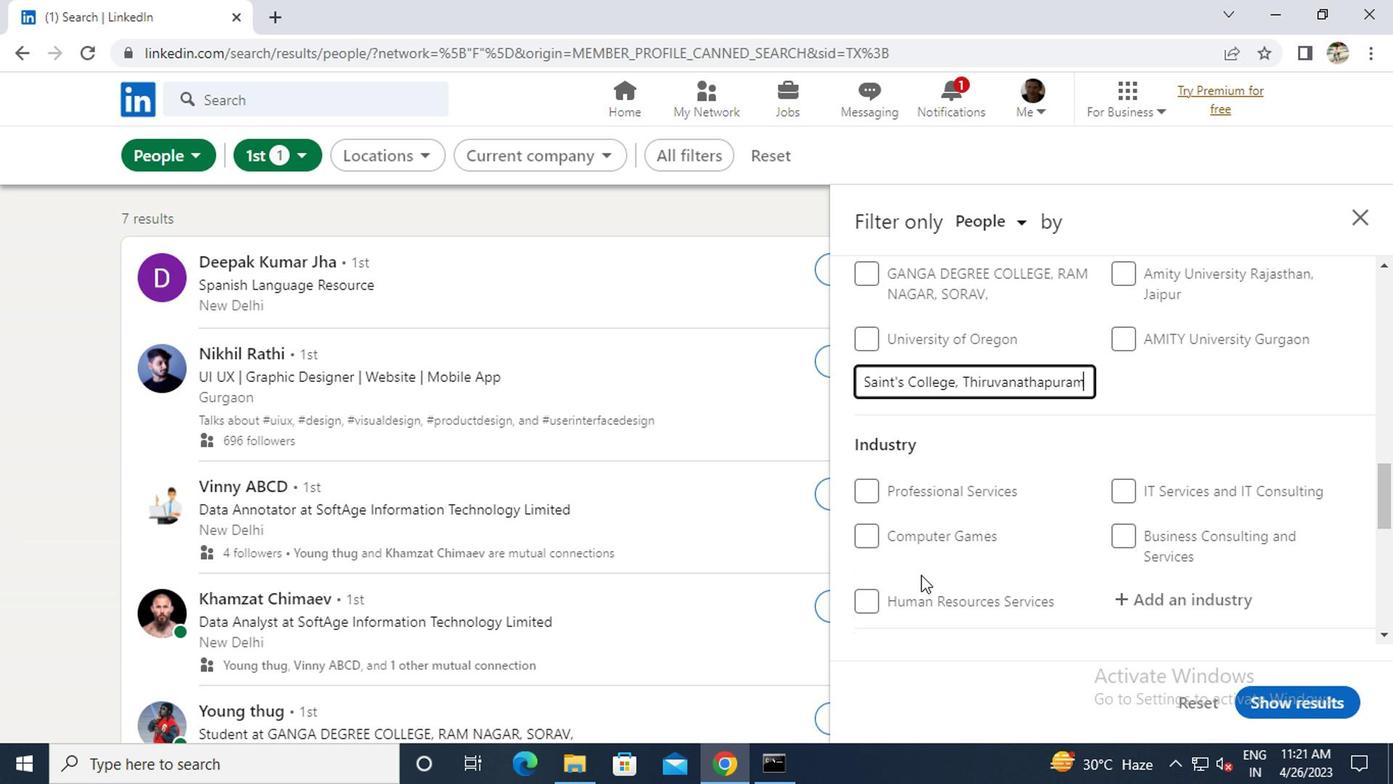 
Action: Mouse moved to (1174, 503)
Screenshot: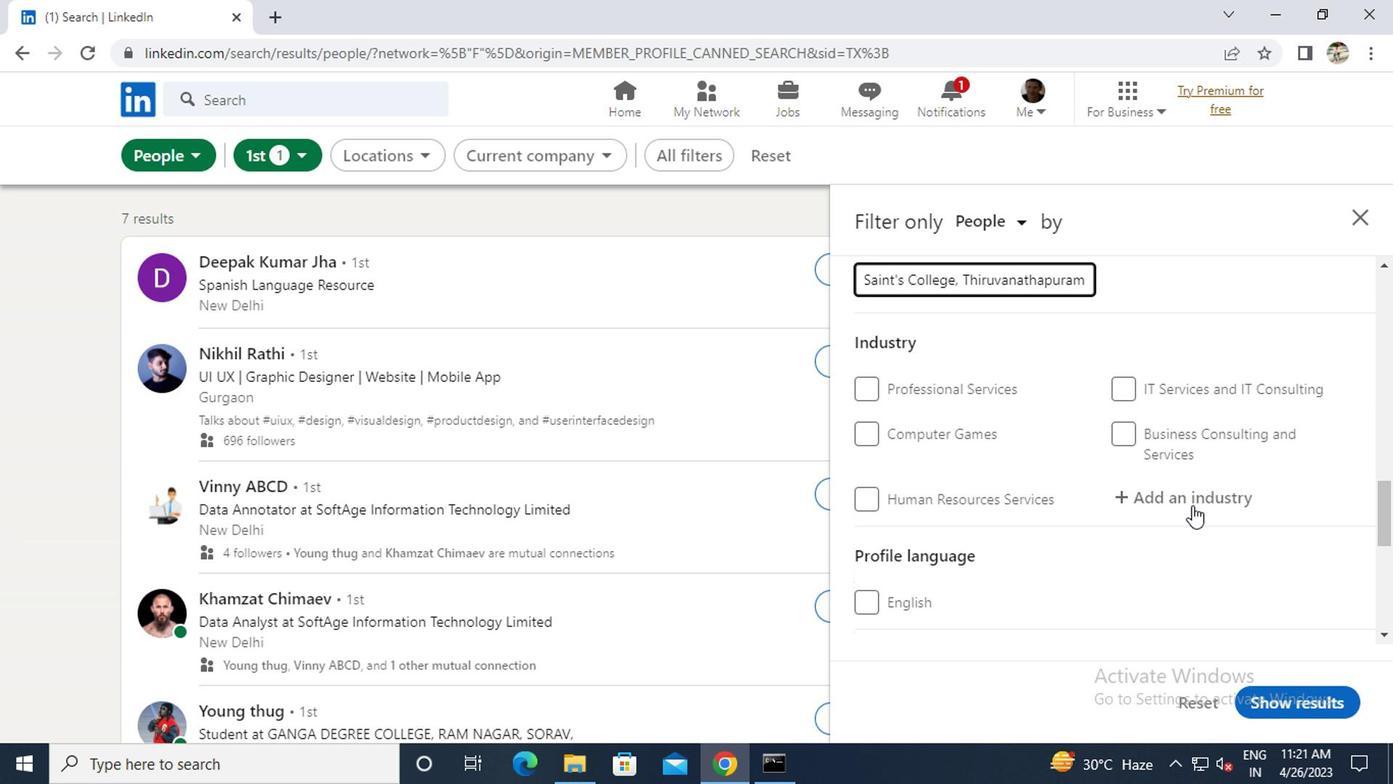 
Action: Mouse pressed left at (1174, 503)
Screenshot: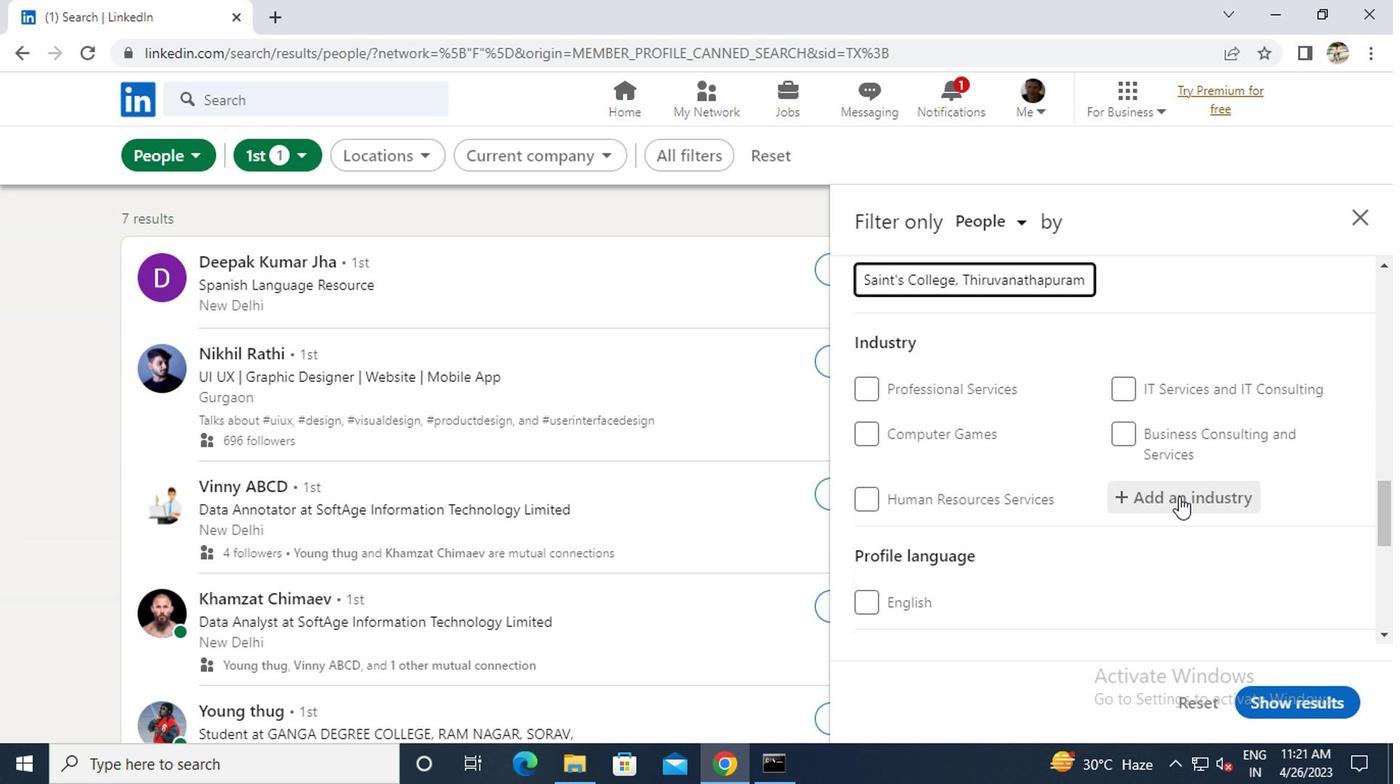 
Action: Key pressed <Key.caps_lock>B<Key.caps_lock>EVERAGE<Key.space><Key.caps_lock>M<Key.caps_lock>ANUFACTURING
Screenshot: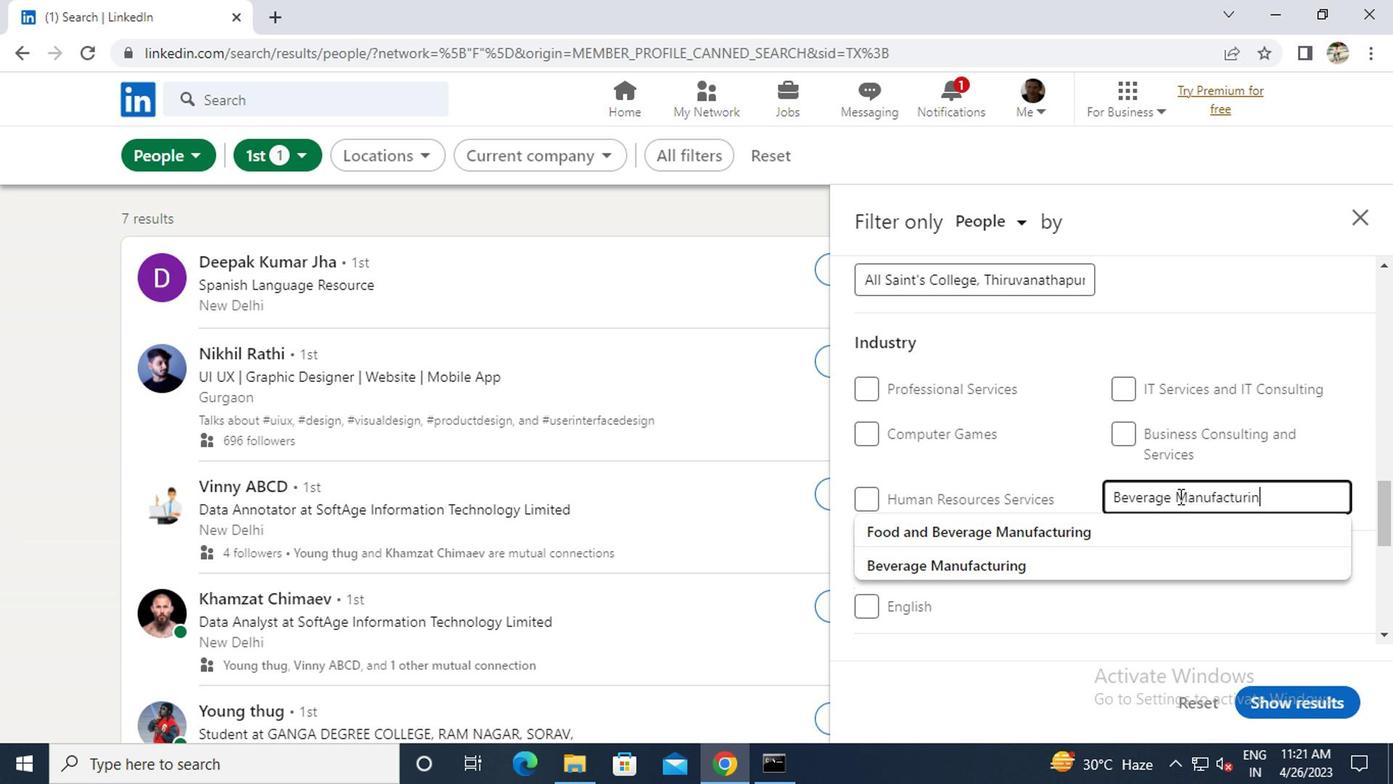 
Action: Mouse moved to (1044, 537)
Screenshot: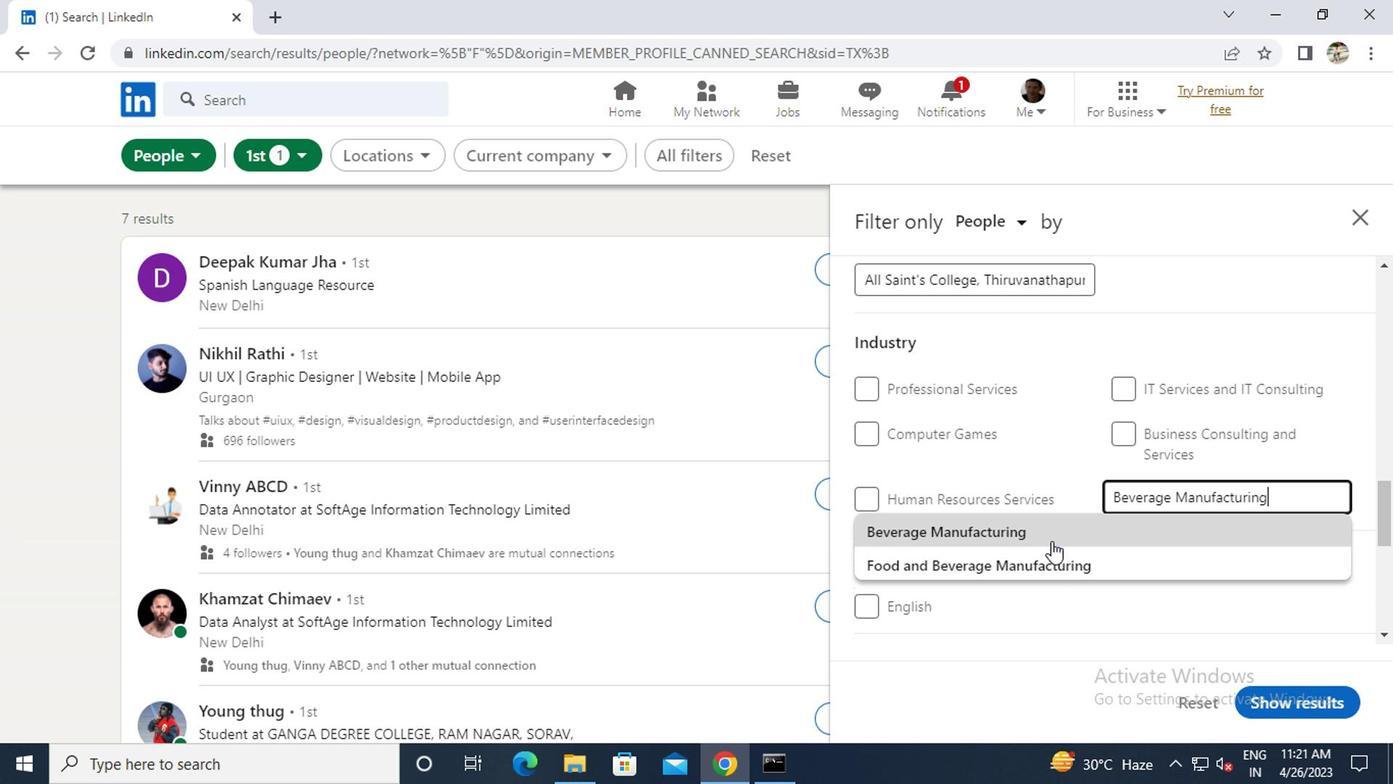 
Action: Mouse pressed left at (1044, 537)
Screenshot: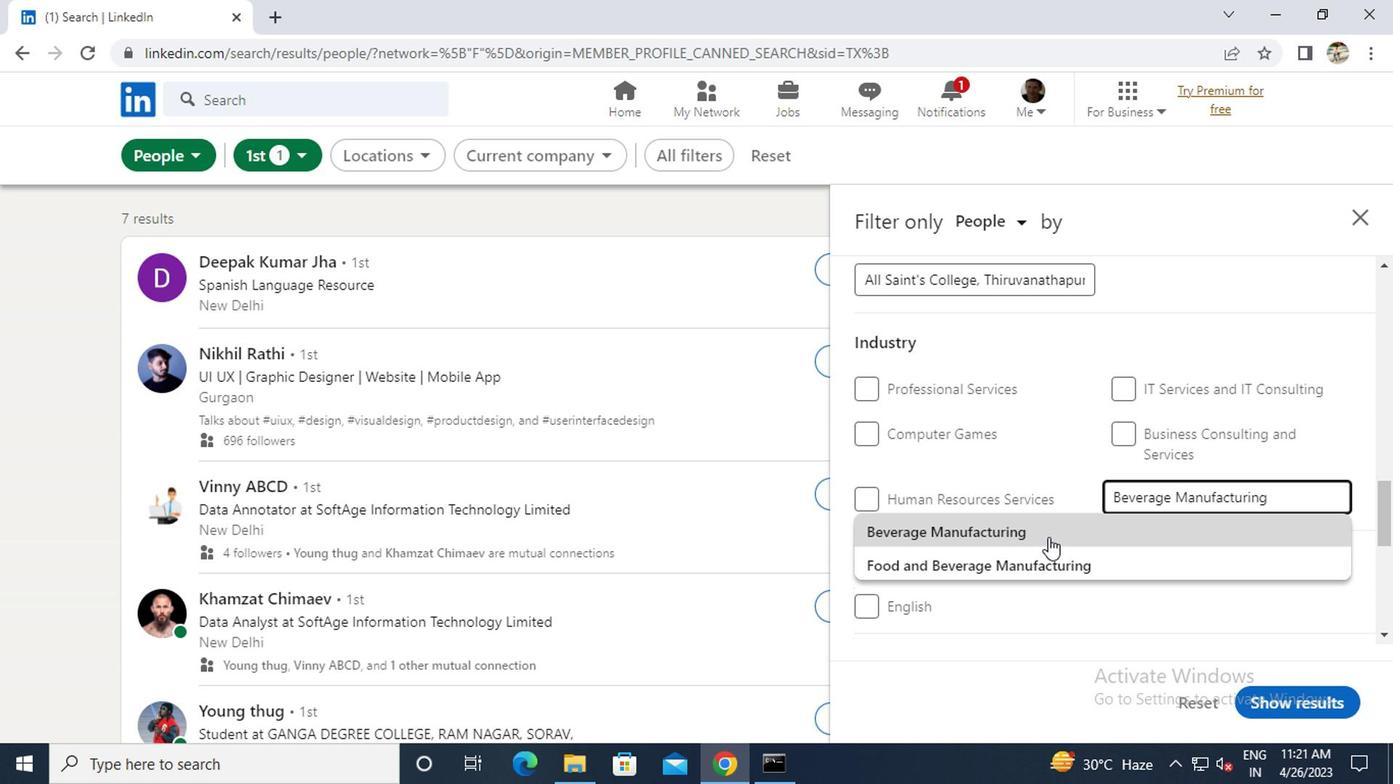 
Action: Mouse scrolled (1044, 536) with delta (0, 0)
Screenshot: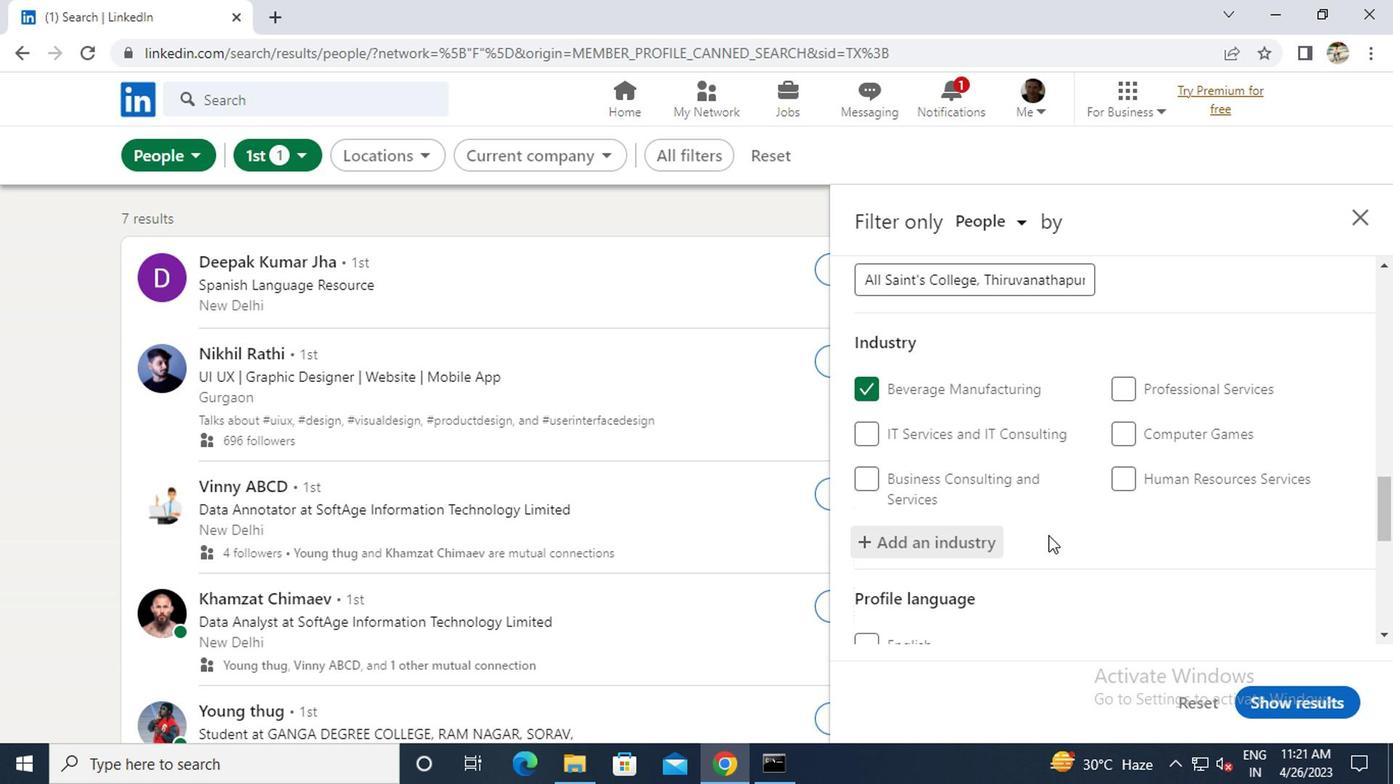 
Action: Mouse scrolled (1044, 536) with delta (0, 0)
Screenshot: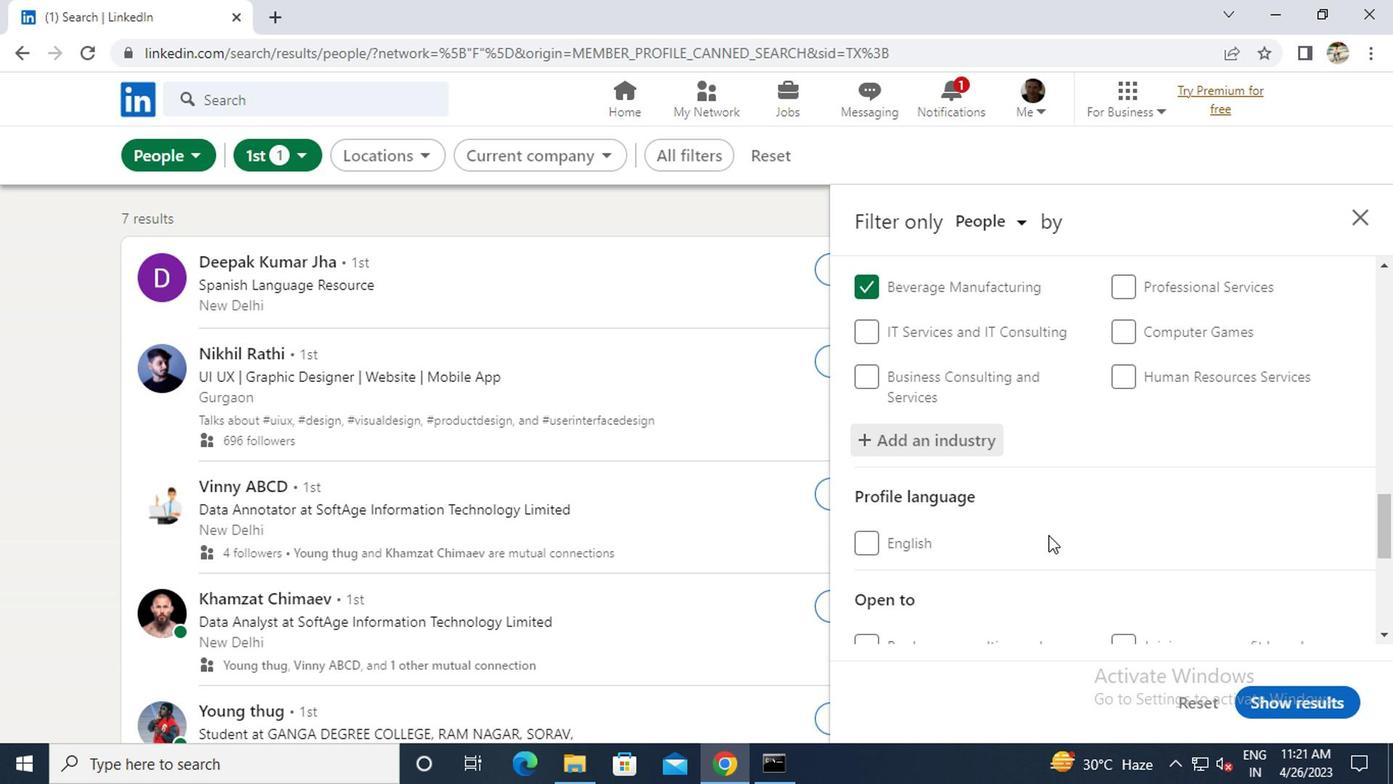 
Action: Mouse scrolled (1044, 536) with delta (0, 0)
Screenshot: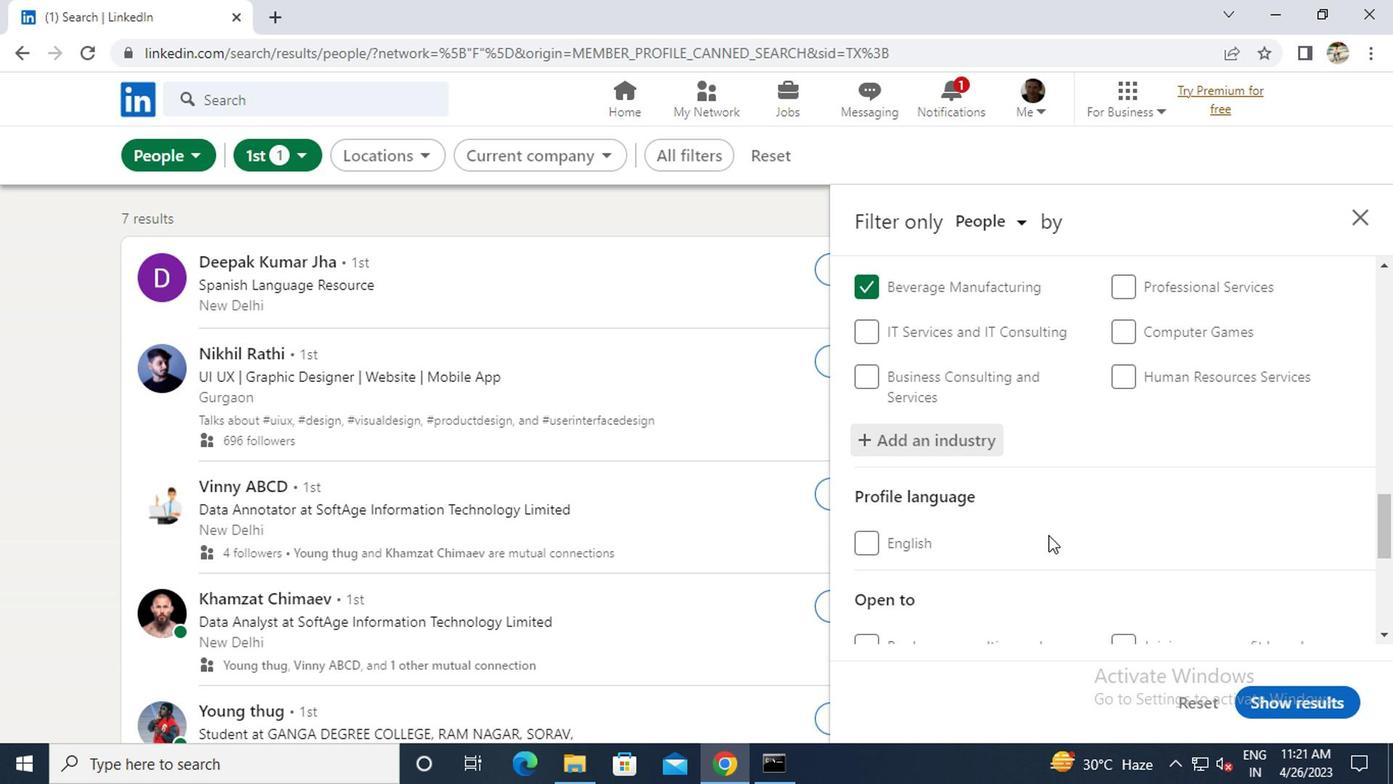 
Action: Mouse moved to (941, 560)
Screenshot: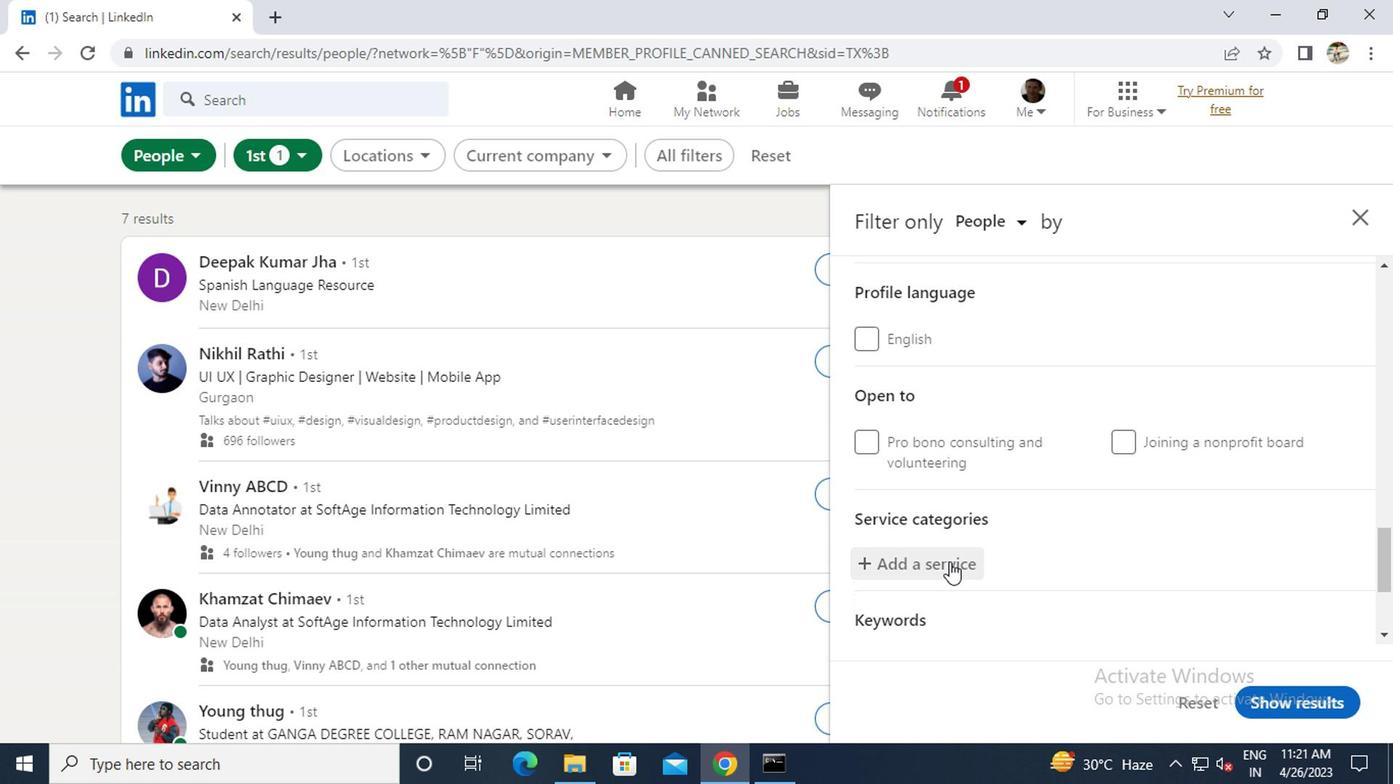 
Action: Mouse pressed left at (941, 560)
Screenshot: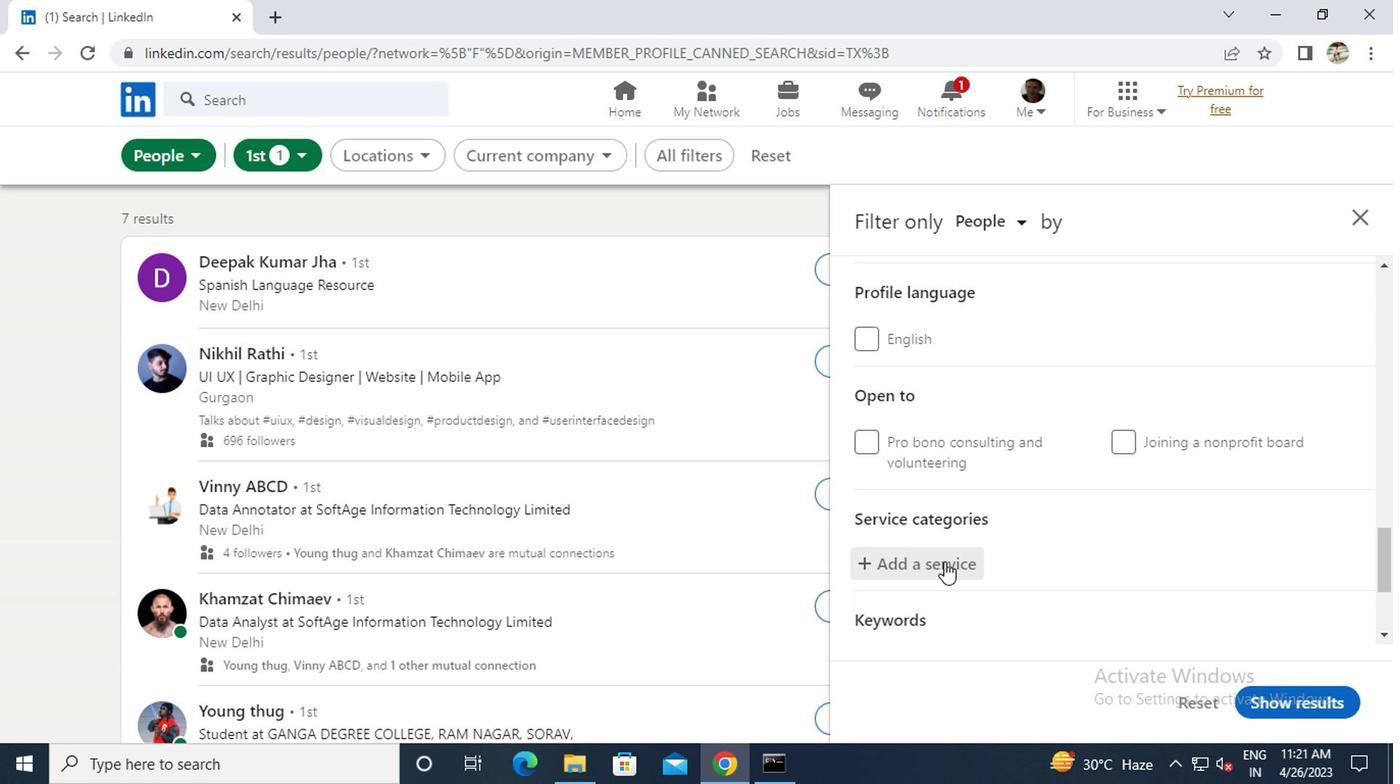 
Action: Key pressed <Key.caps_lock>A<Key.caps_lock>NIMATION<Key.caps_lock>A<Key.caps_lock>RCHITECTURE
Screenshot: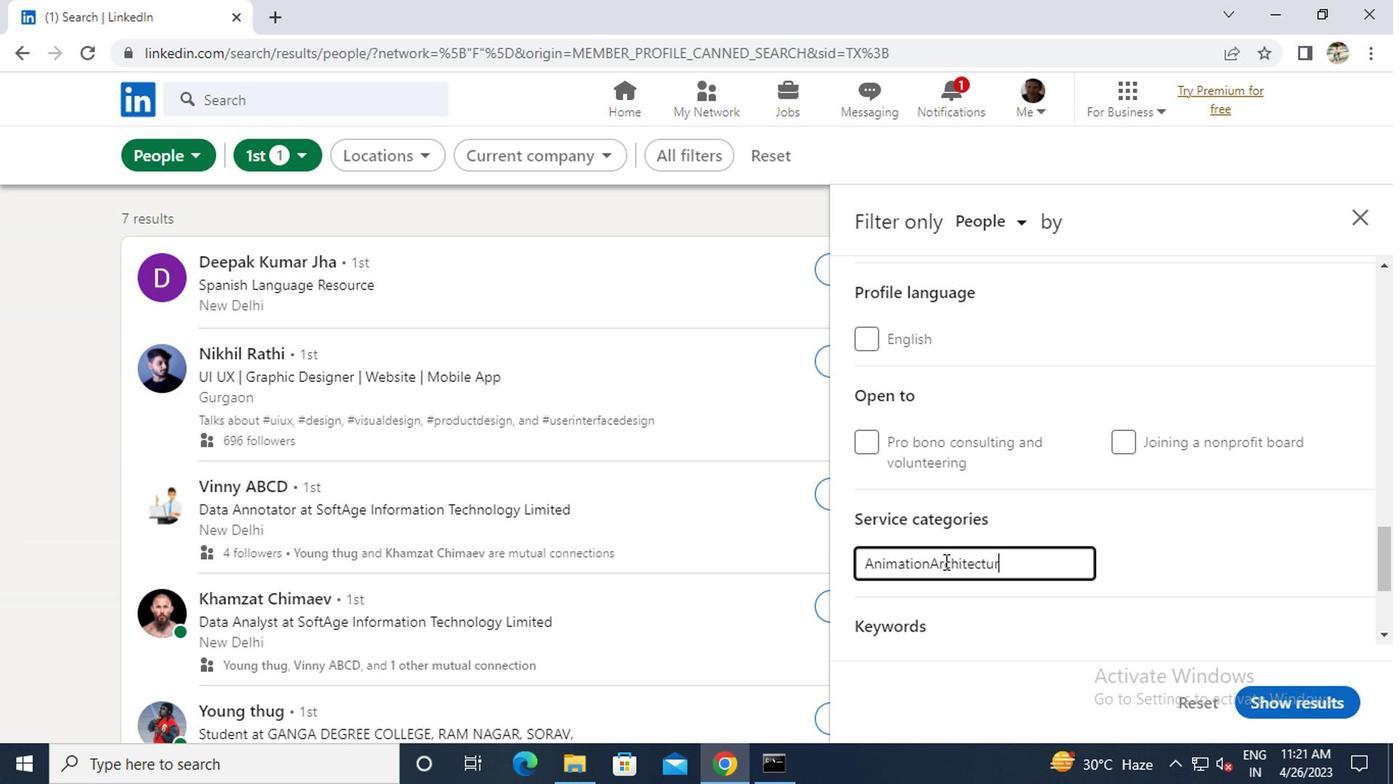 
Action: Mouse scrolled (941, 559) with delta (0, 0)
Screenshot: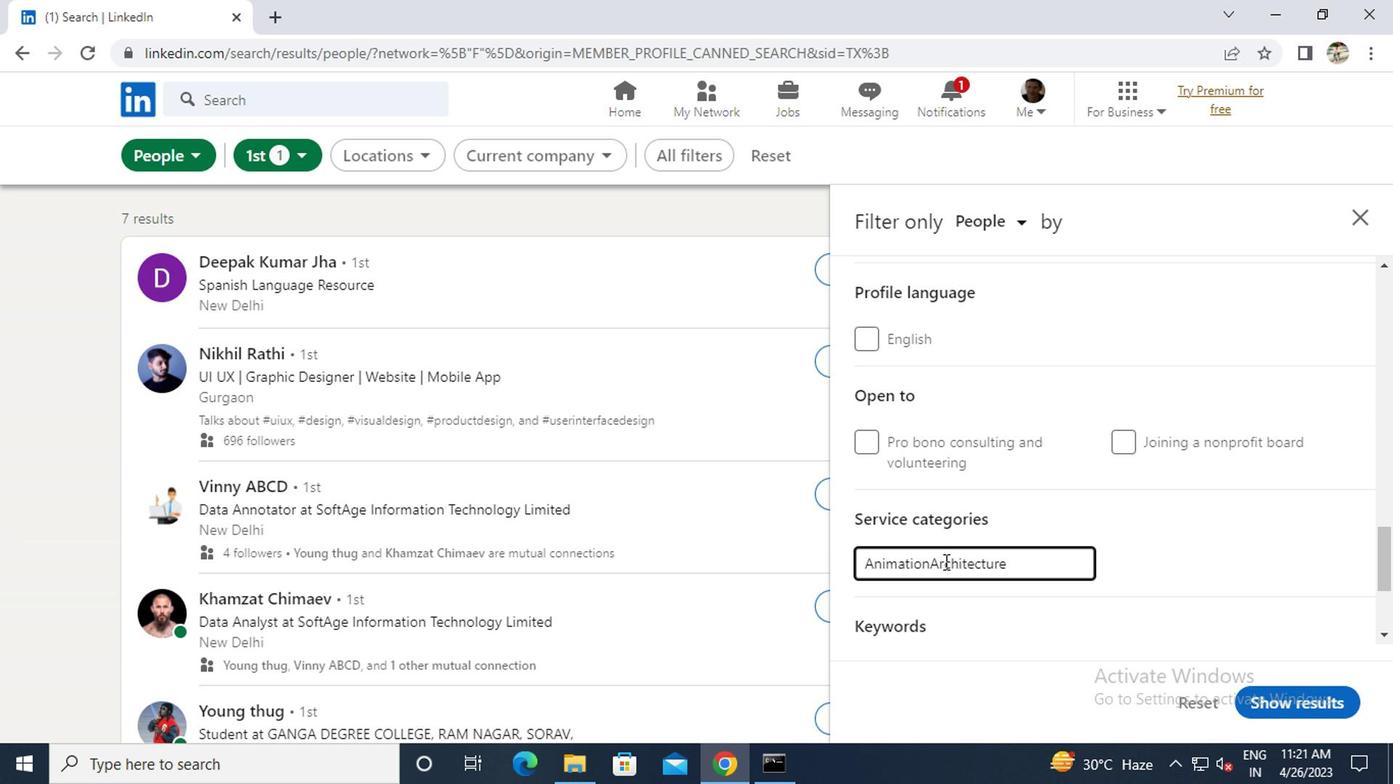 
Action: Mouse scrolled (941, 559) with delta (0, 0)
Screenshot: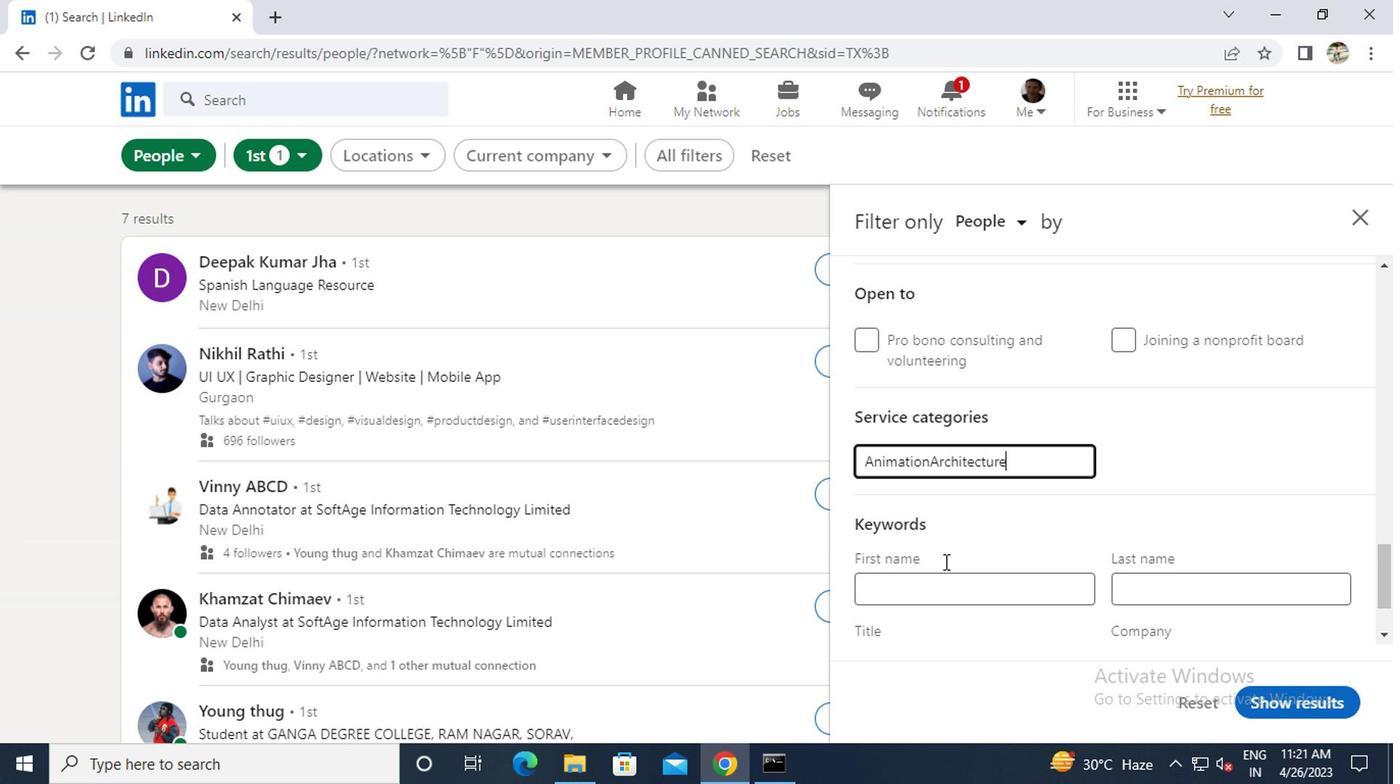 
Action: Mouse moved to (939, 566)
Screenshot: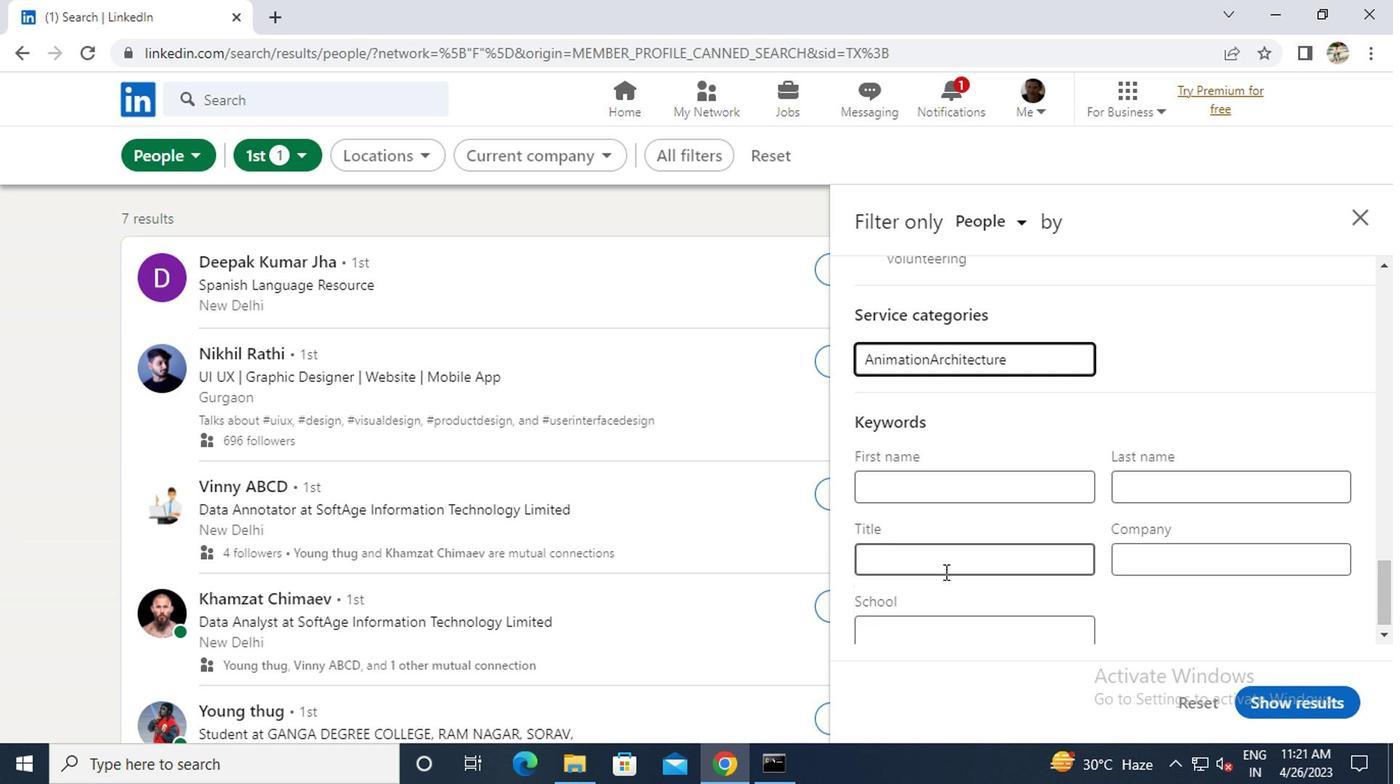 
Action: Mouse pressed left at (939, 566)
Screenshot: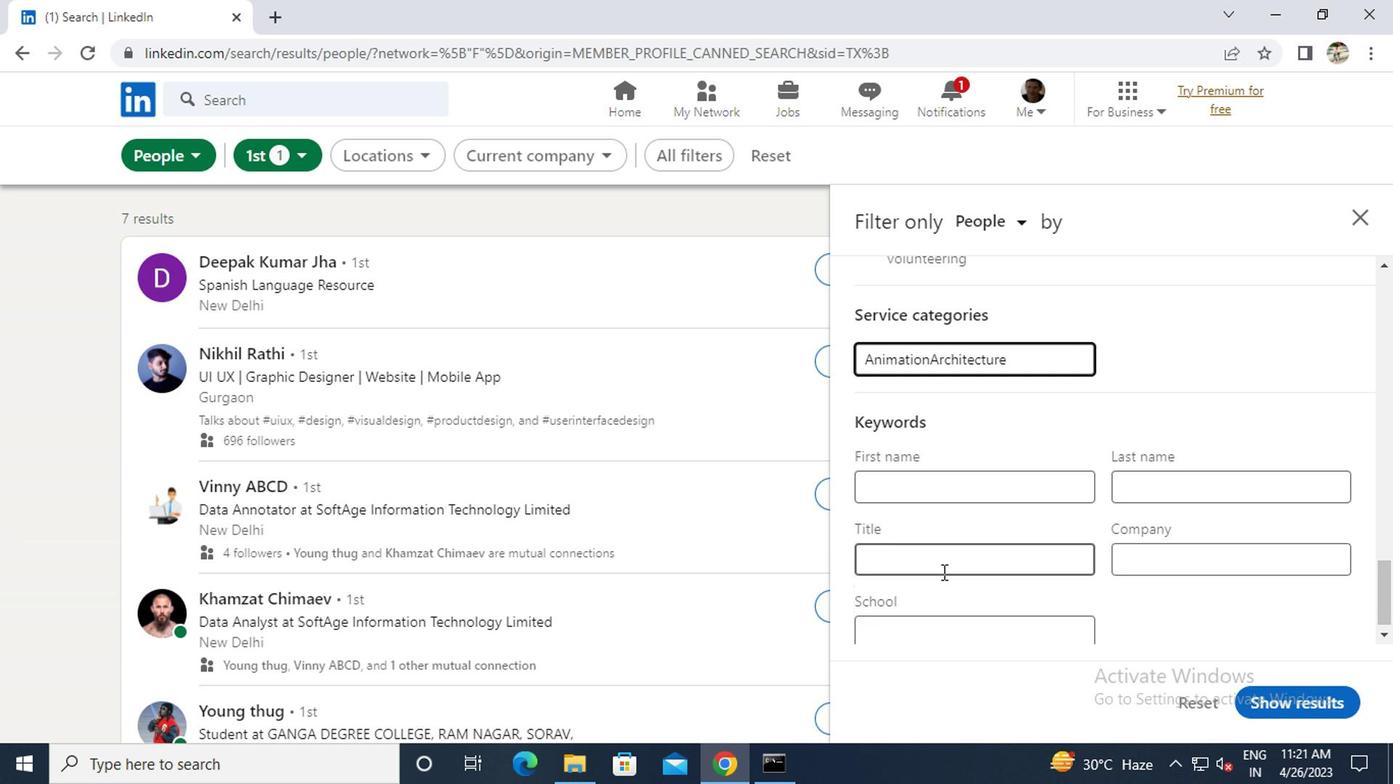
Action: Key pressed <Key.caps_lock>V<Key.caps_lock>ICE<Key.space><Key.caps_lock>P<Key.caps_lock>RESIDENT<Key.space>OF<Key.space><Key.caps_lock>O<Key.caps_lock>PERATIONS
Screenshot: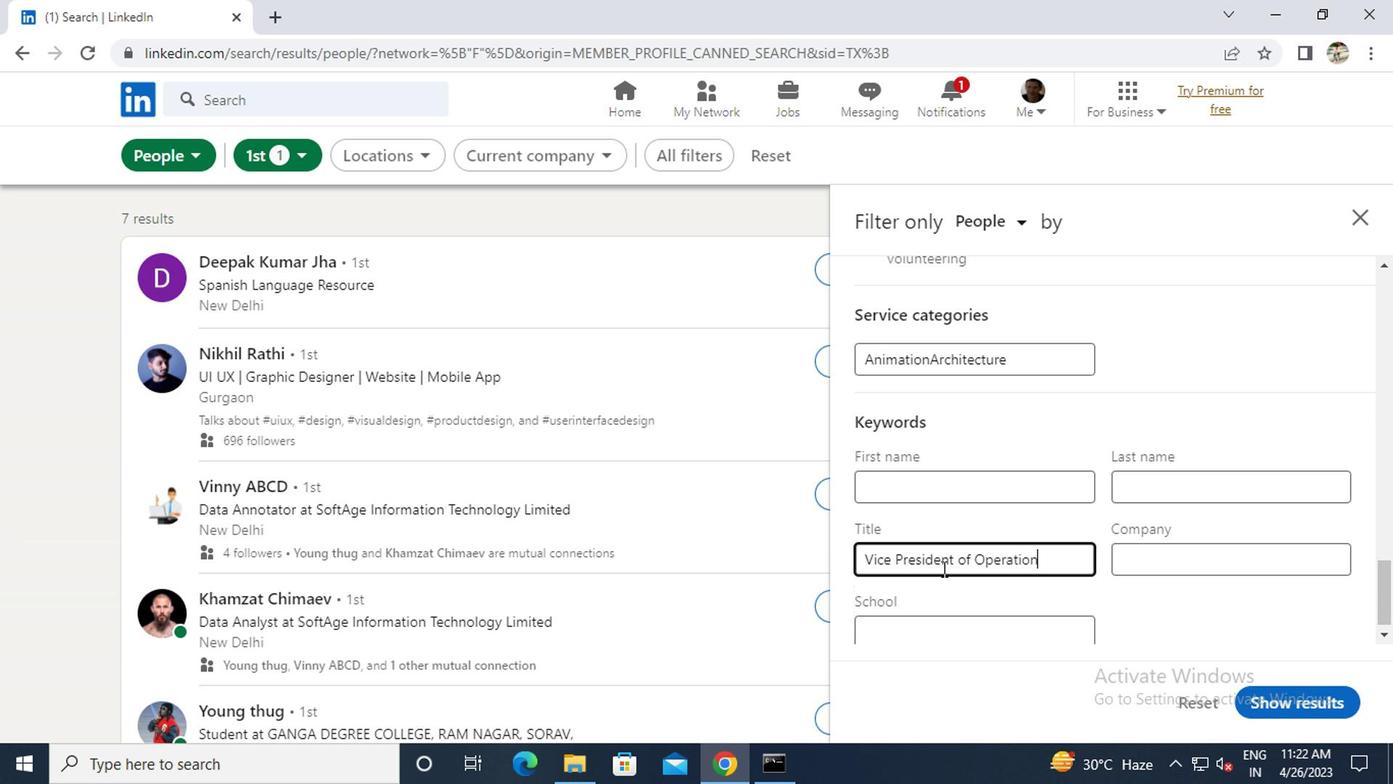 
Action: Mouse moved to (1293, 675)
Screenshot: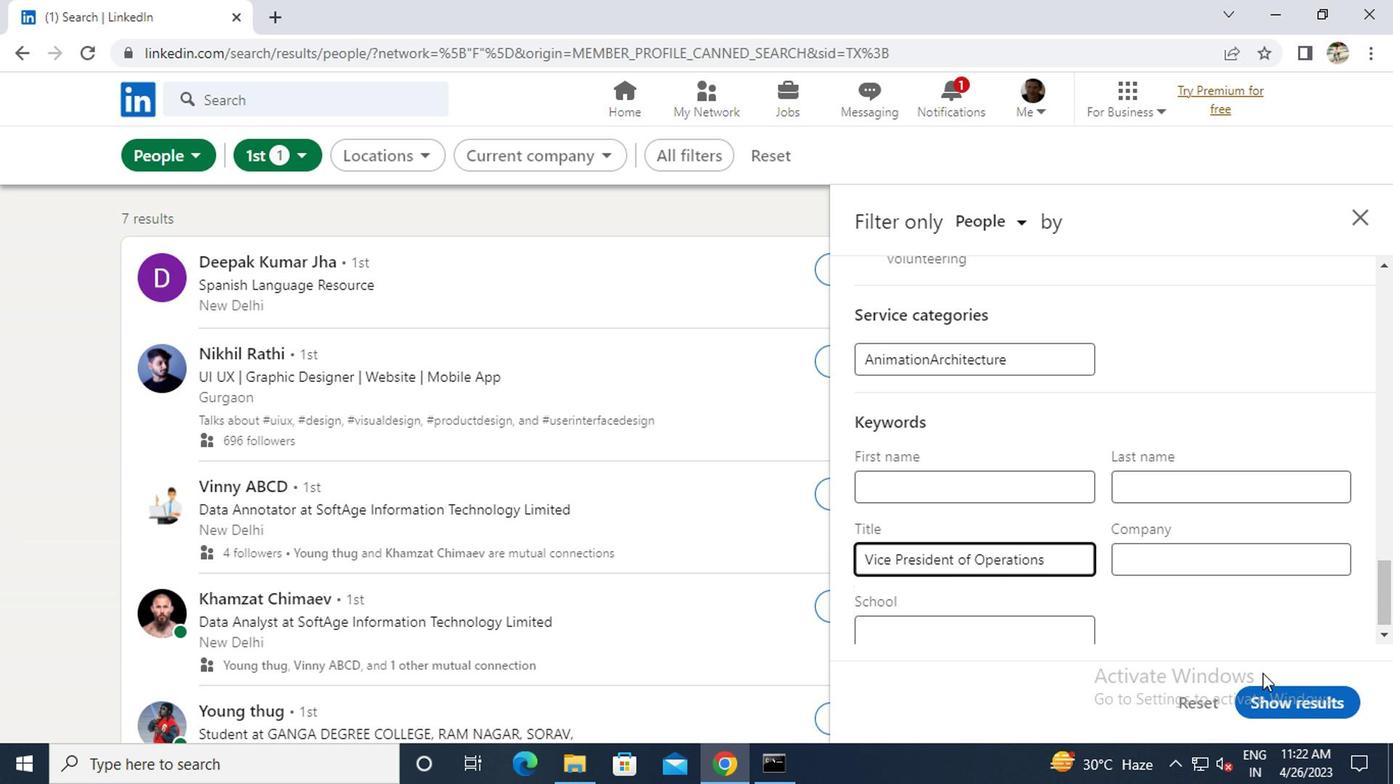 
Action: Mouse pressed left at (1293, 675)
Screenshot: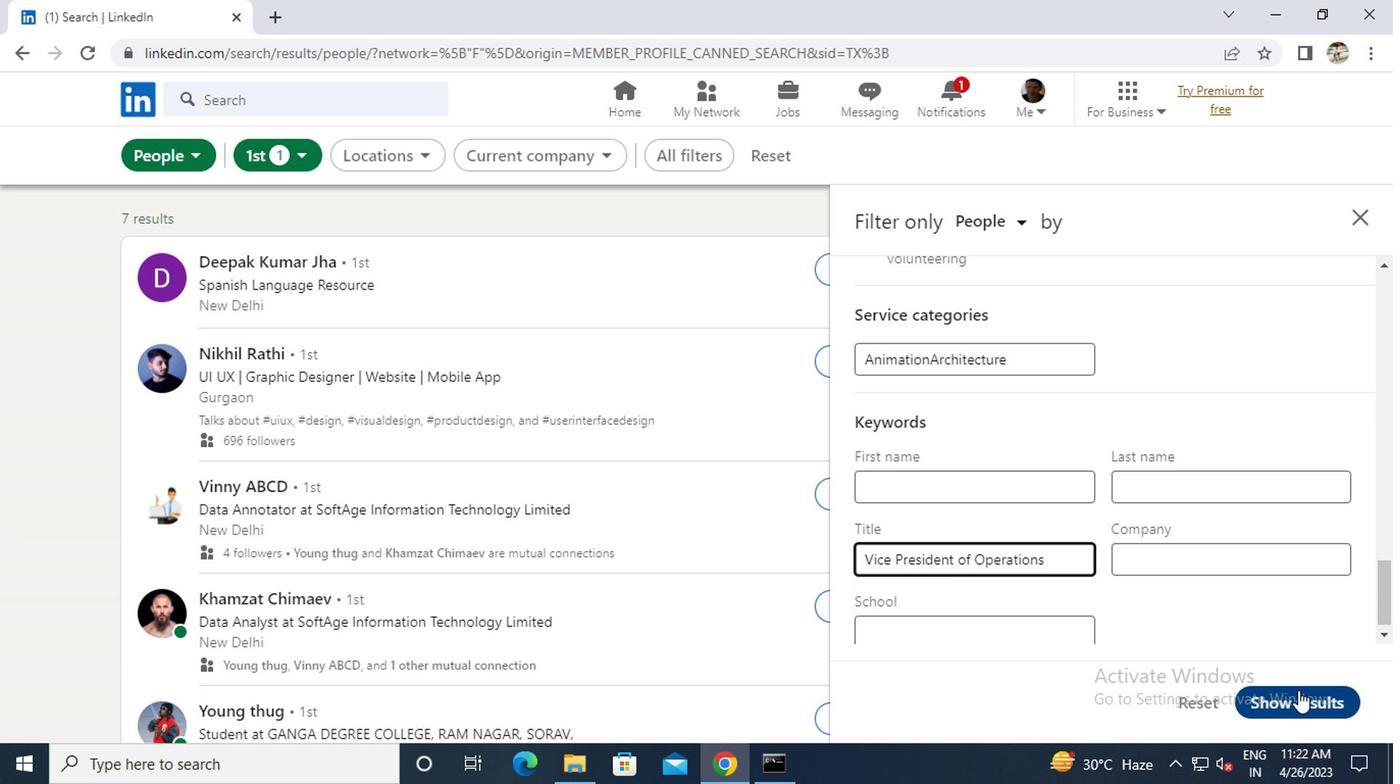 
